 Task: Discover Chrome Pinned Tabs.
Action: Mouse moved to (177, 42)
Screenshot: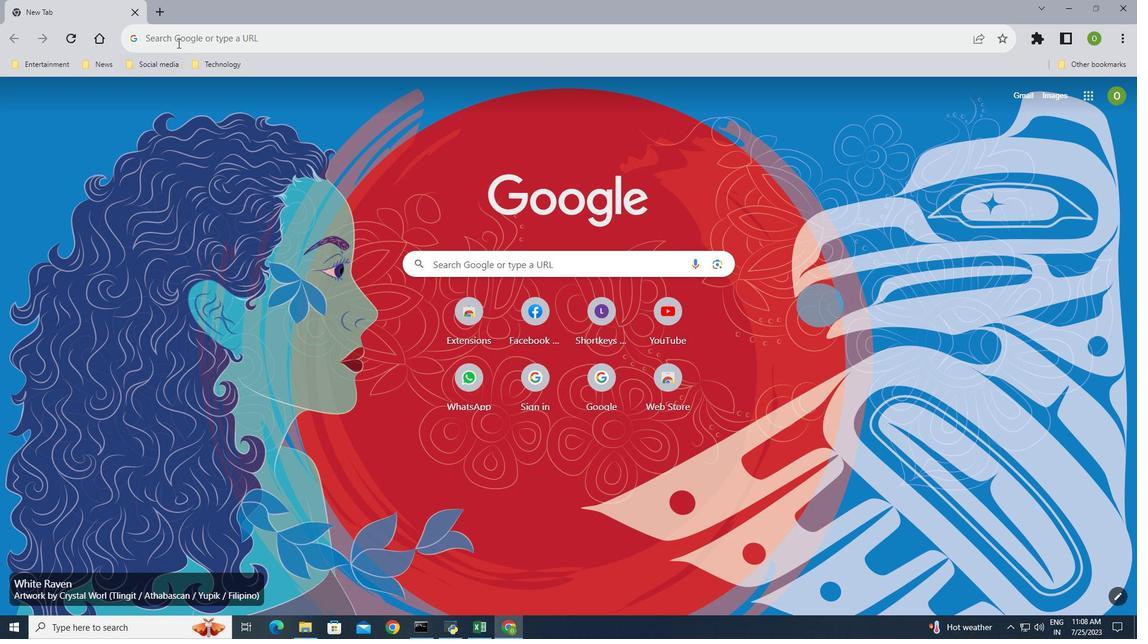 
Action: Mouse pressed left at (177, 42)
Screenshot: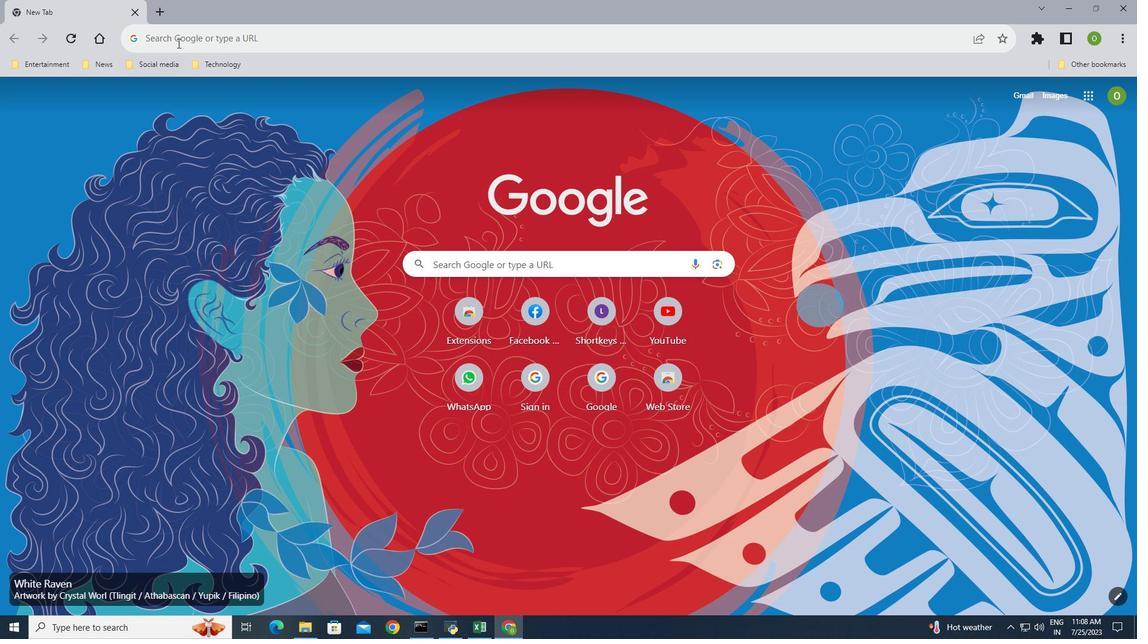 
Action: Key pressed weekipi<Key.down><Key.down><Key.down><Key.enter>
Screenshot: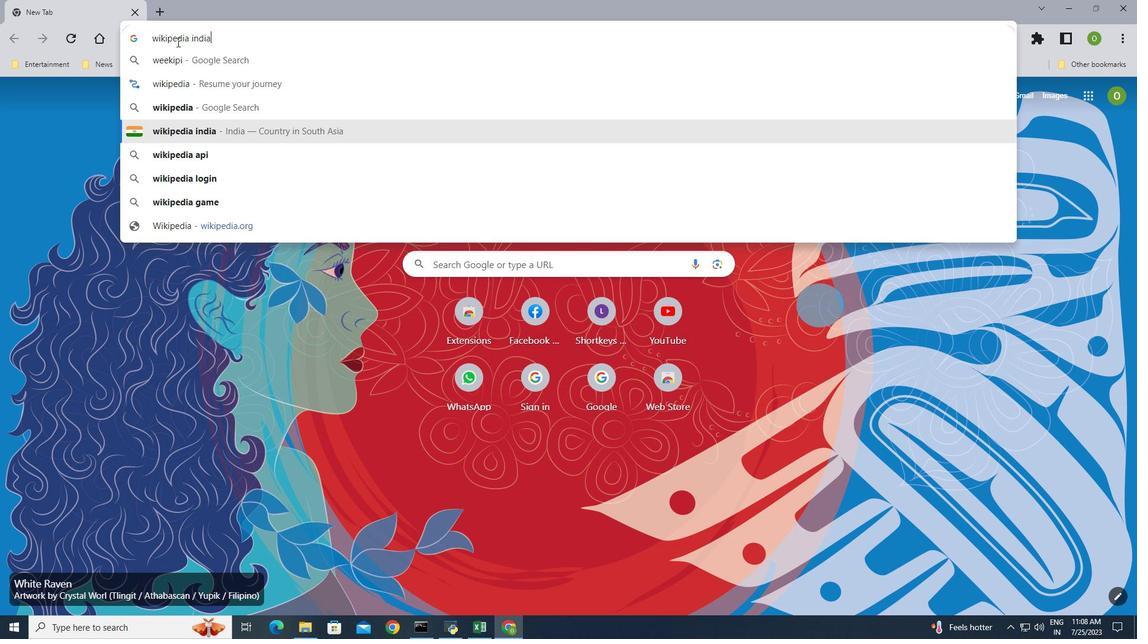 
Action: Mouse moved to (143, 225)
Screenshot: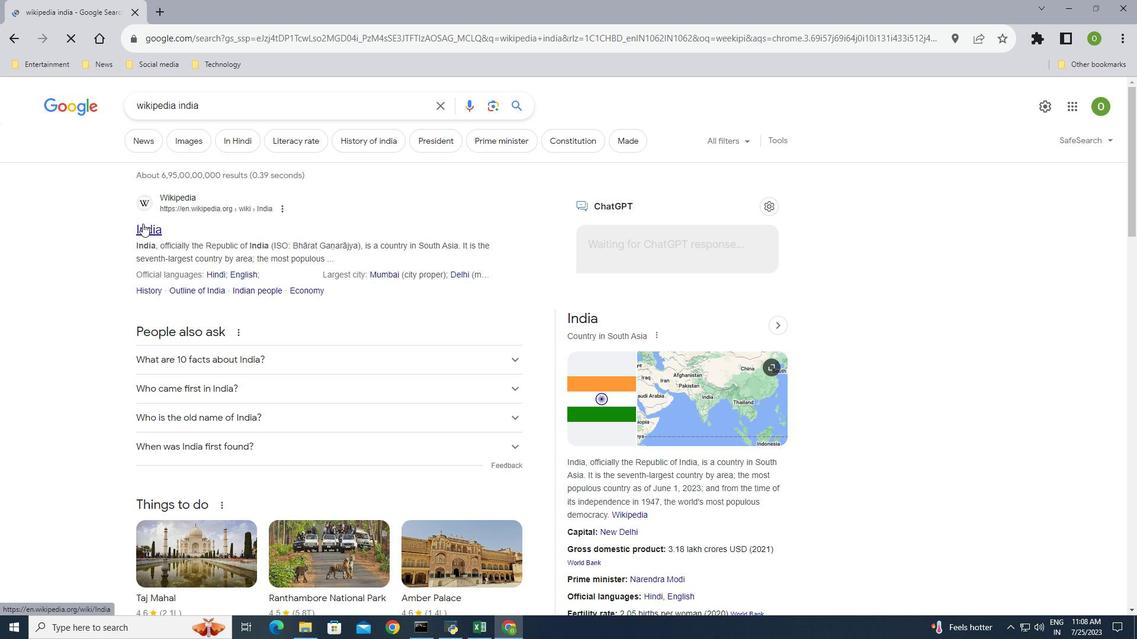 
Action: Mouse pressed left at (143, 225)
Screenshot: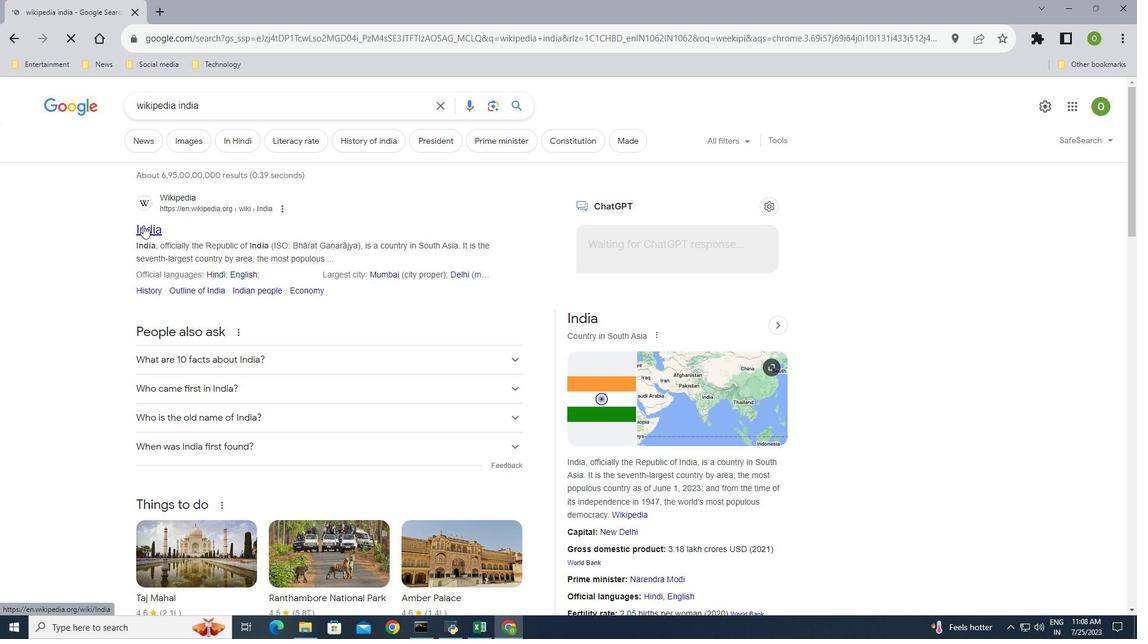 
Action: Mouse moved to (94, 5)
Screenshot: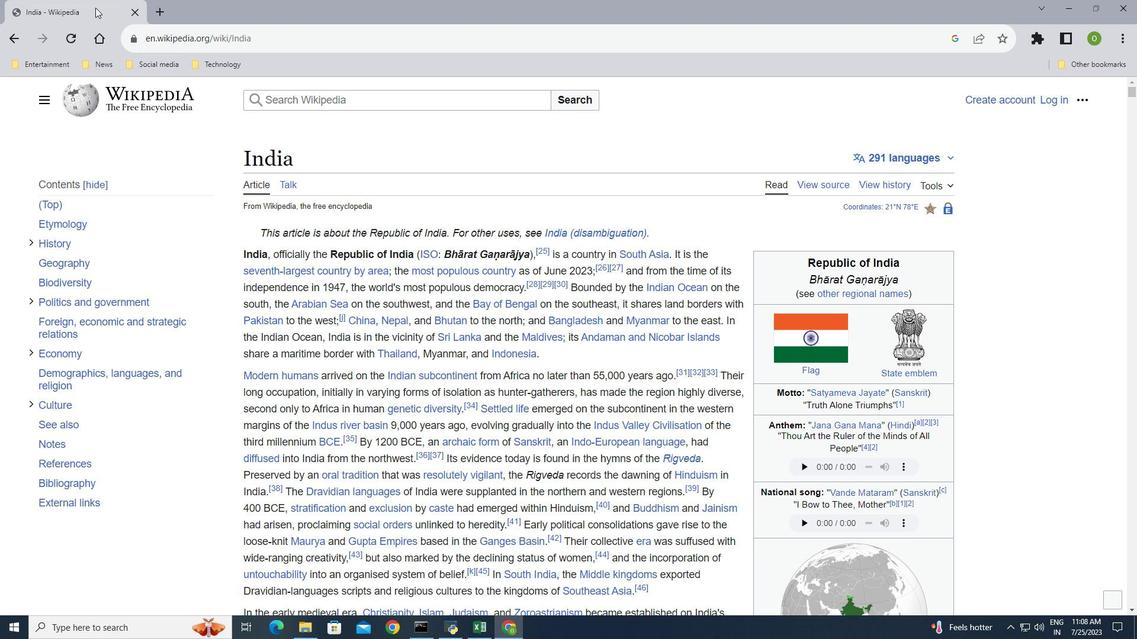 
Action: Mouse pressed right at (94, 5)
Screenshot: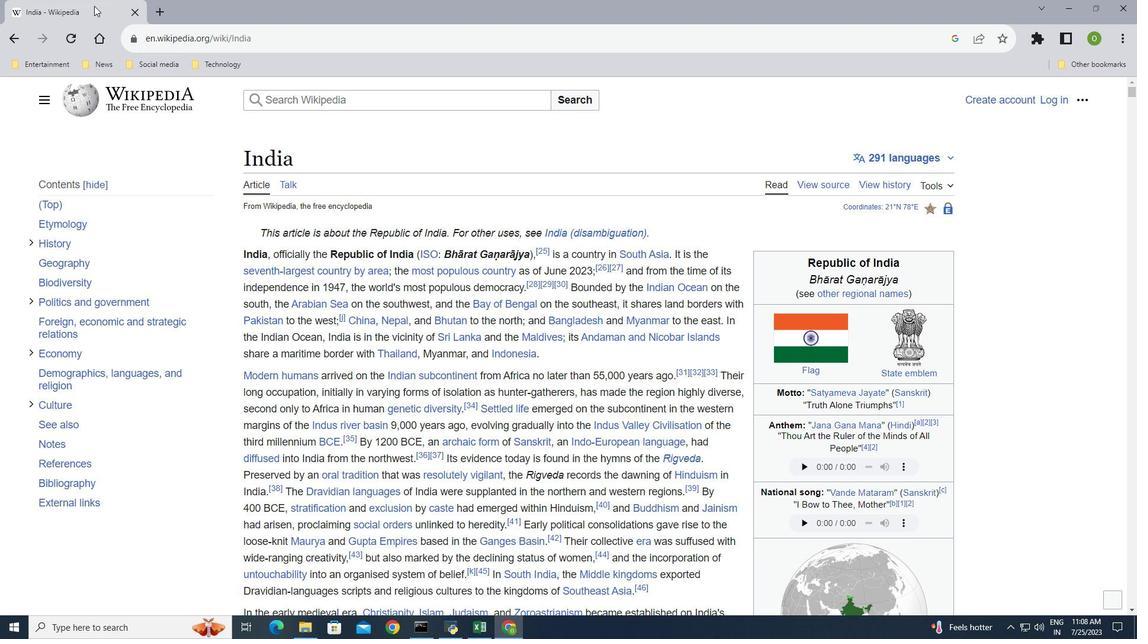 
Action: Mouse moved to (125, 111)
Screenshot: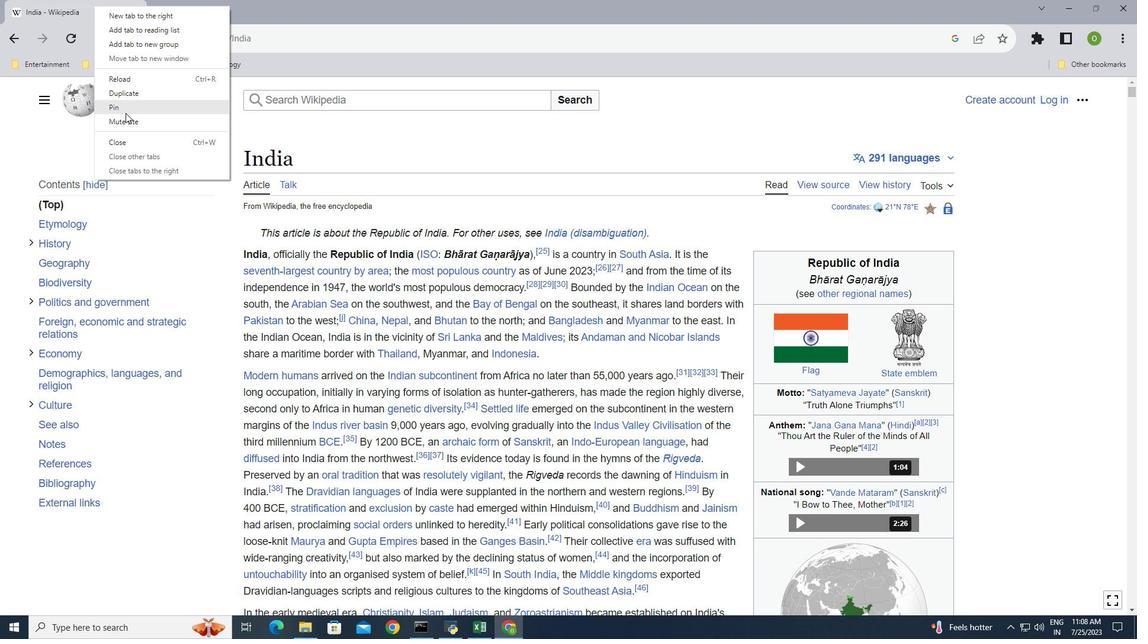 
Action: Mouse pressed left at (125, 111)
Screenshot: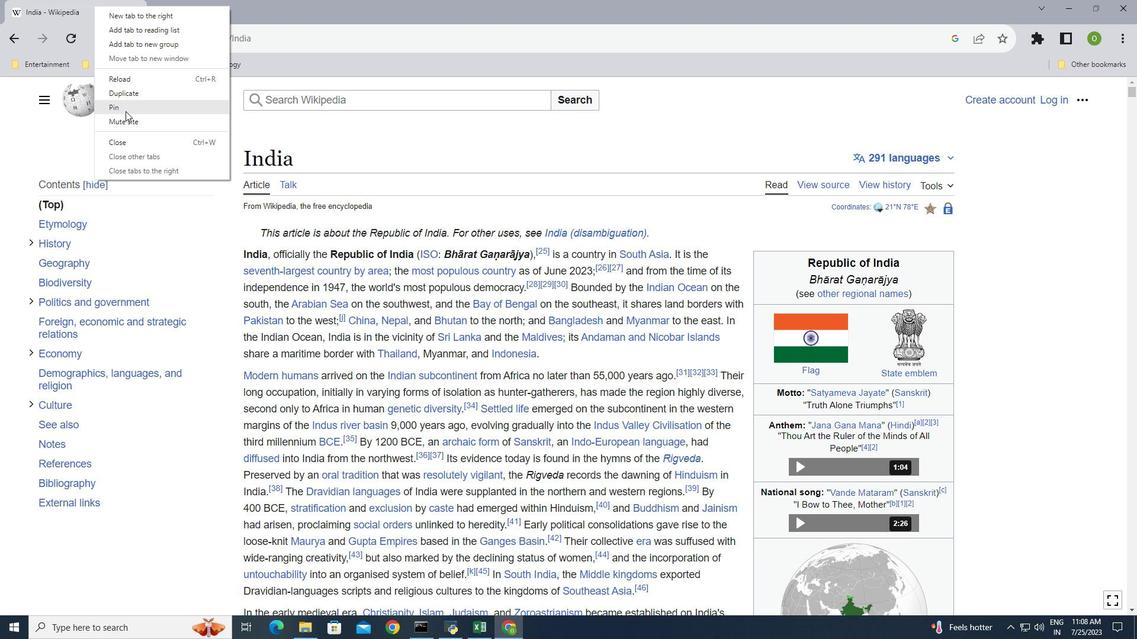 
Action: Mouse moved to (43, 10)
Screenshot: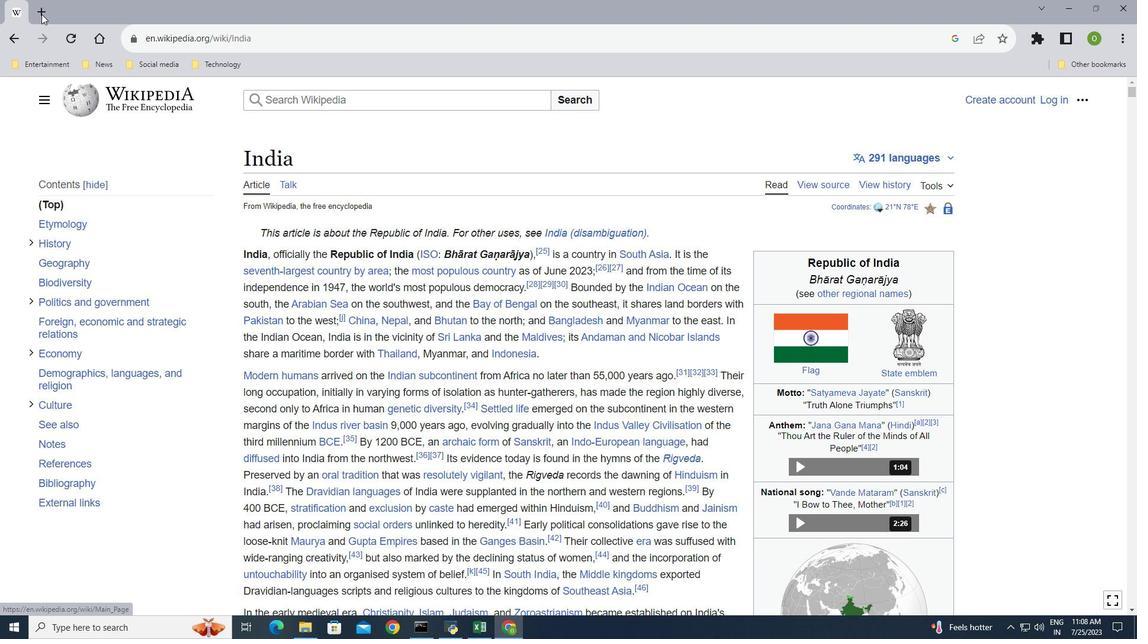 
Action: Mouse pressed left at (43, 10)
Screenshot: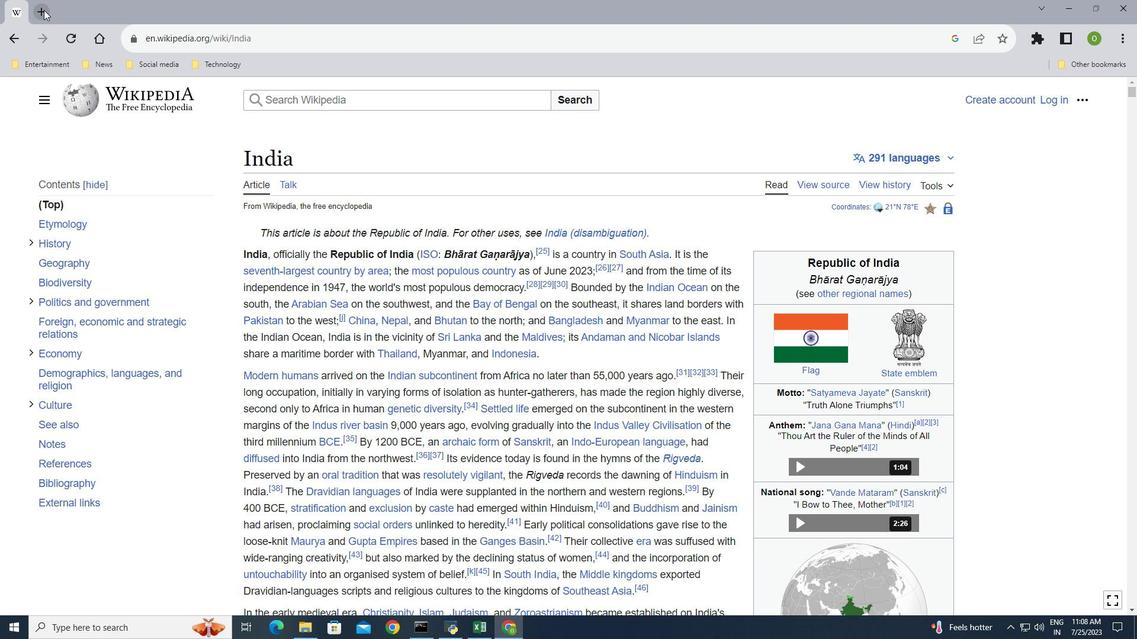 
Action: Mouse moved to (160, 30)
Screenshot: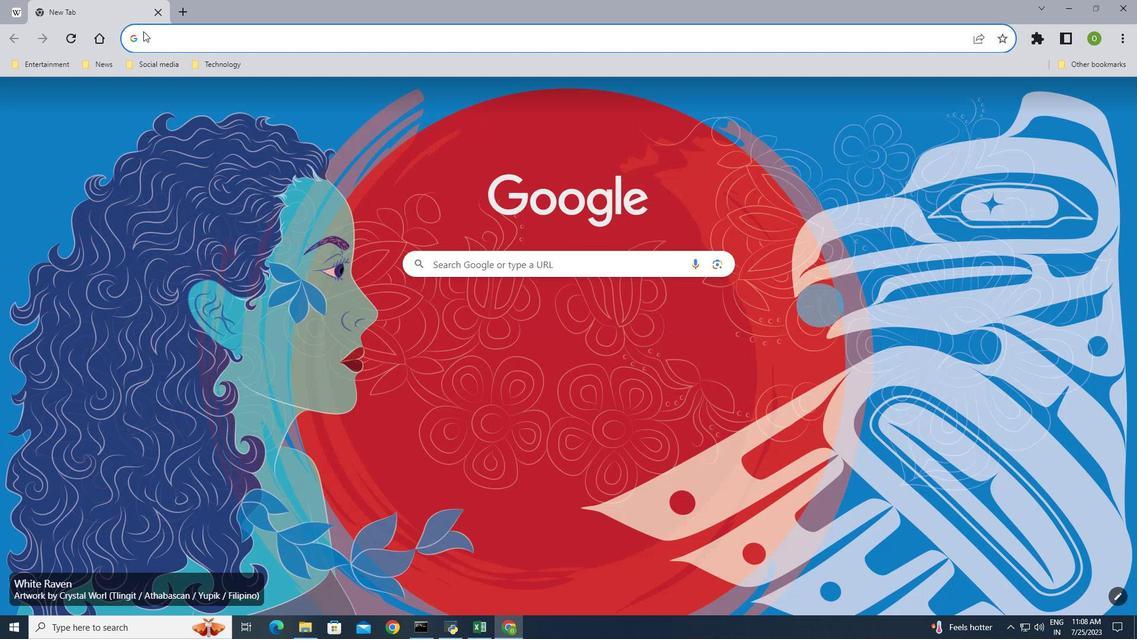 
Action: Key pressed w<Key.backspace><Key.backspace><Key.backspace>whatapp<Key.down><Key.down><Key.down><Key.down><Key.down><Key.down><Key.enter>
Screenshot: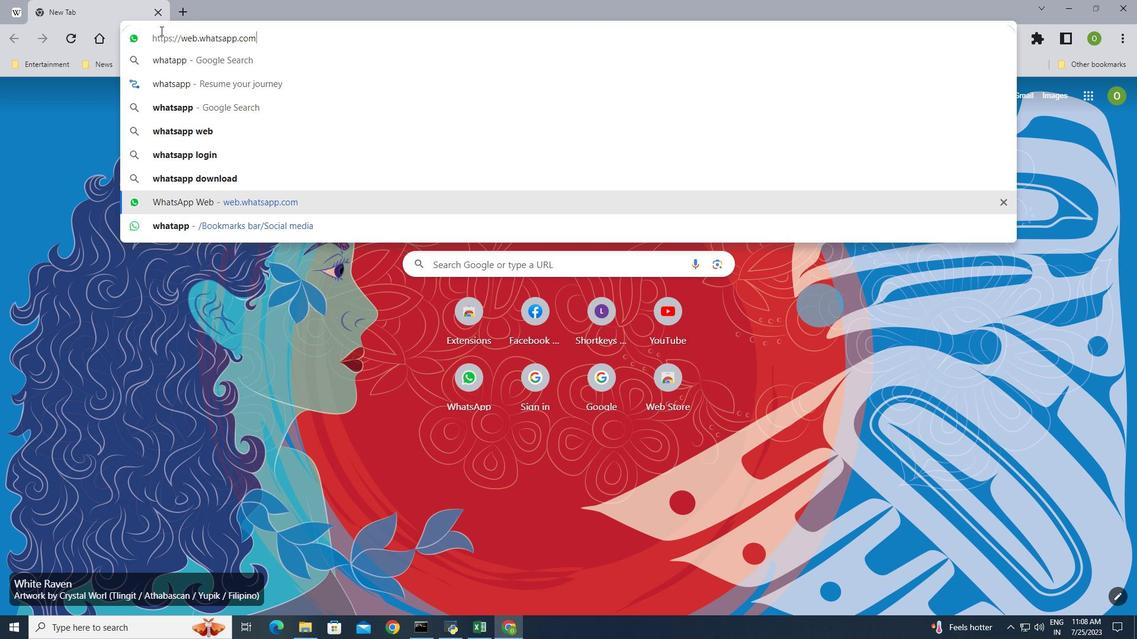 
Action: Mouse moved to (94, 7)
Screenshot: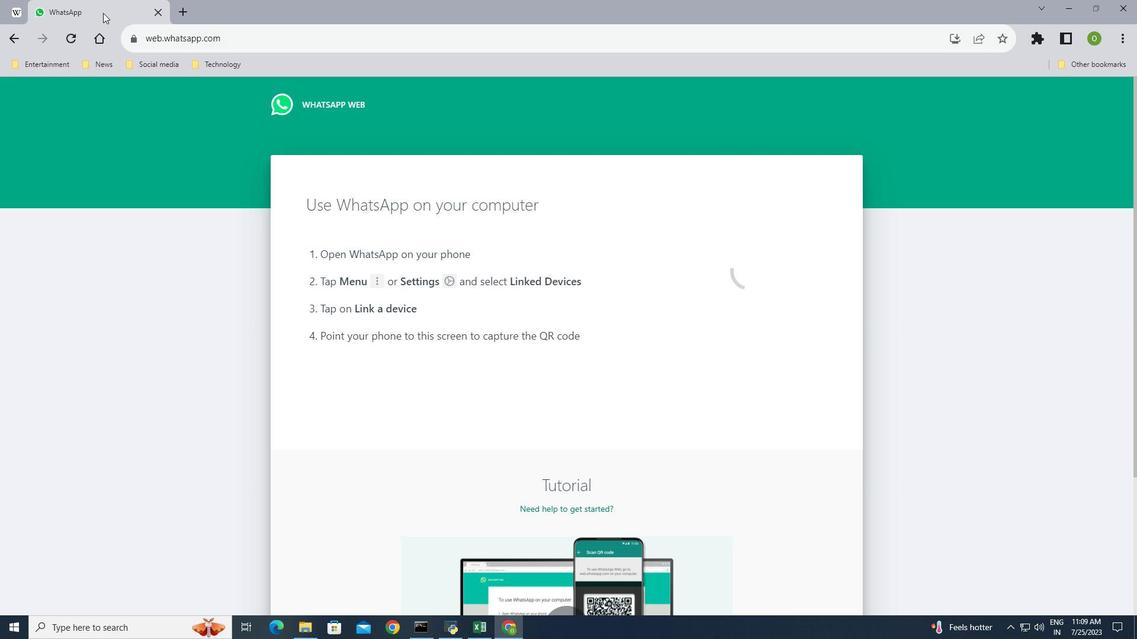 
Action: Mouse pressed right at (94, 7)
Screenshot: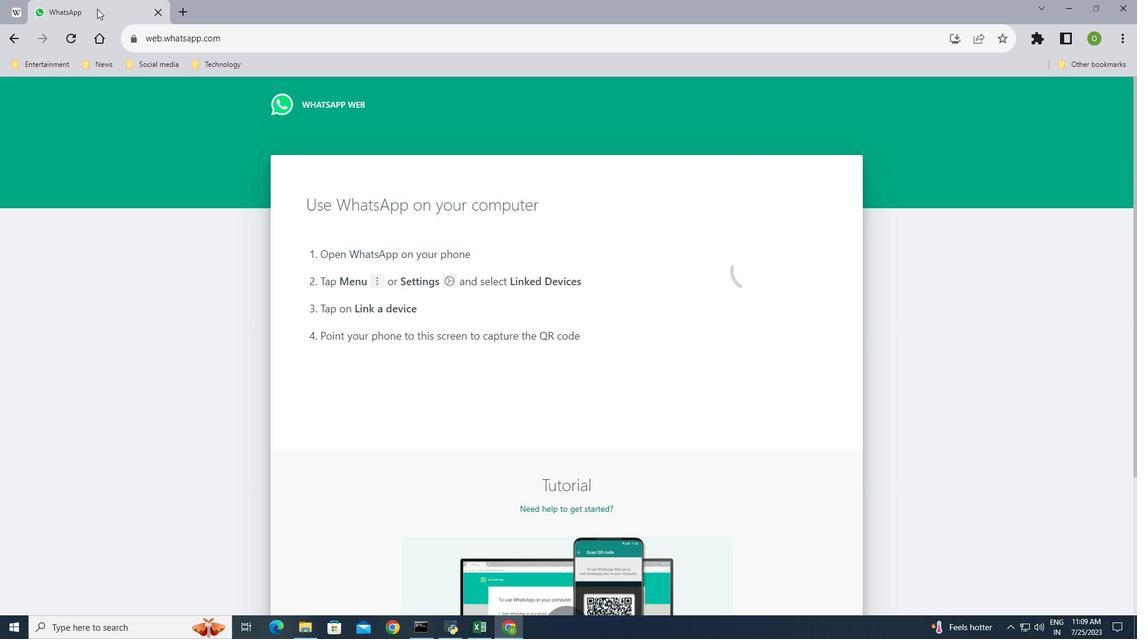 
Action: Mouse moved to (137, 112)
Screenshot: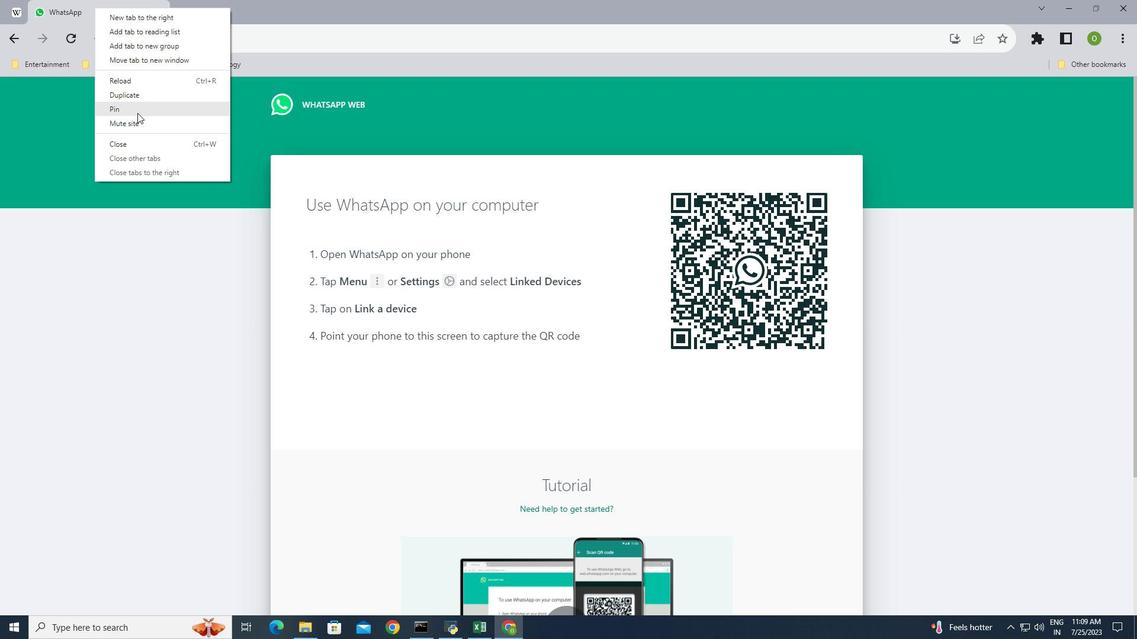 
Action: Mouse pressed left at (137, 112)
Screenshot: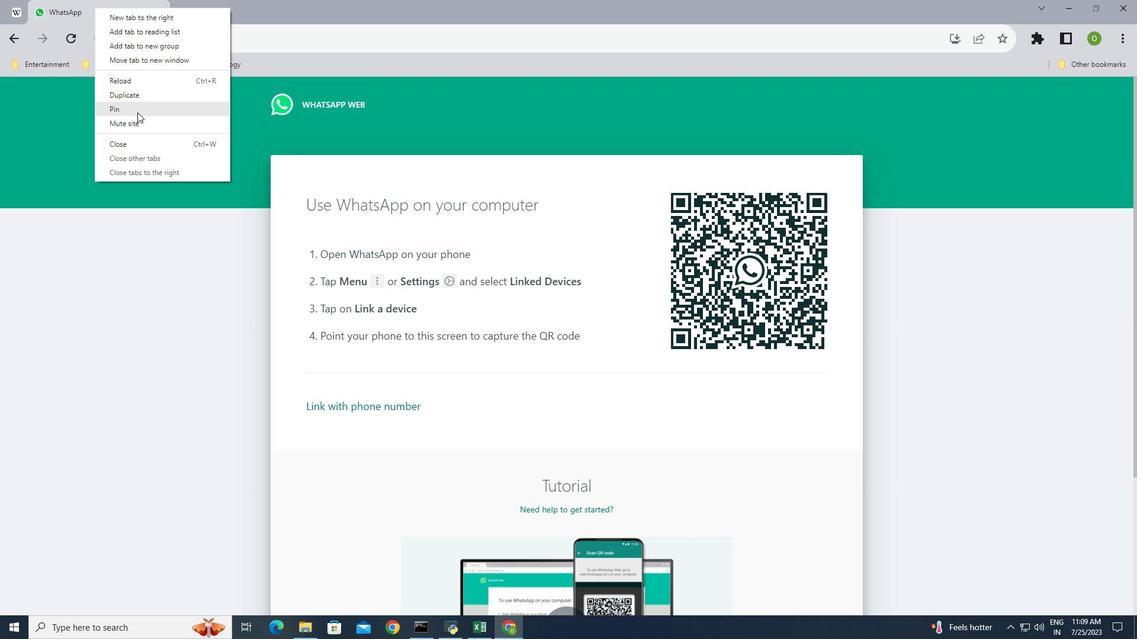 
Action: Mouse moved to (72, 11)
Screenshot: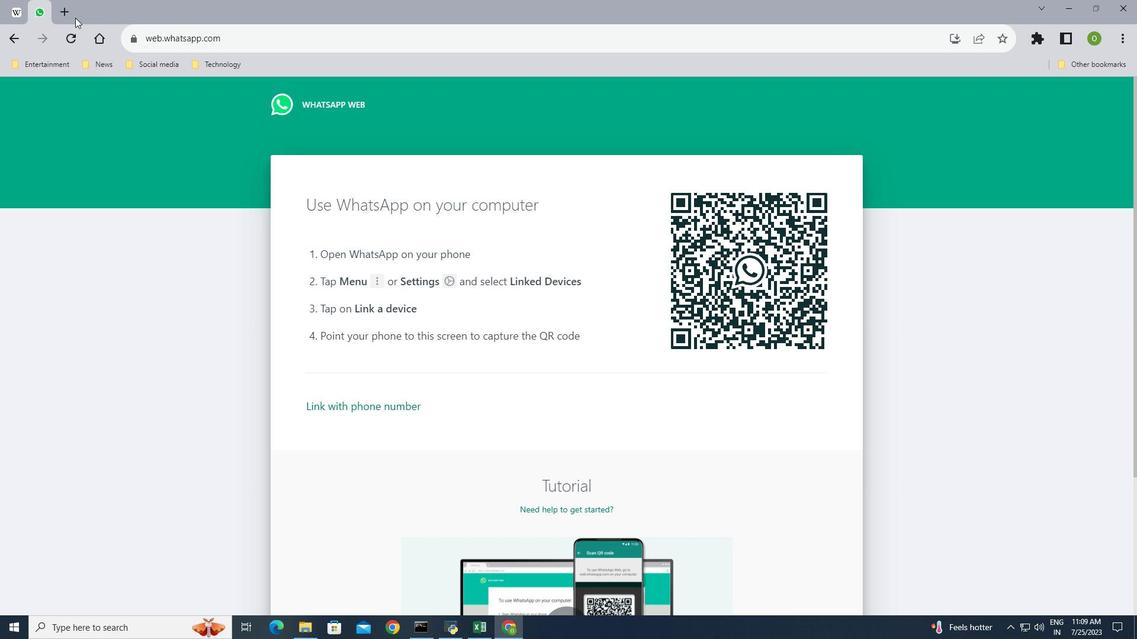
Action: Mouse pressed left at (72, 11)
Screenshot: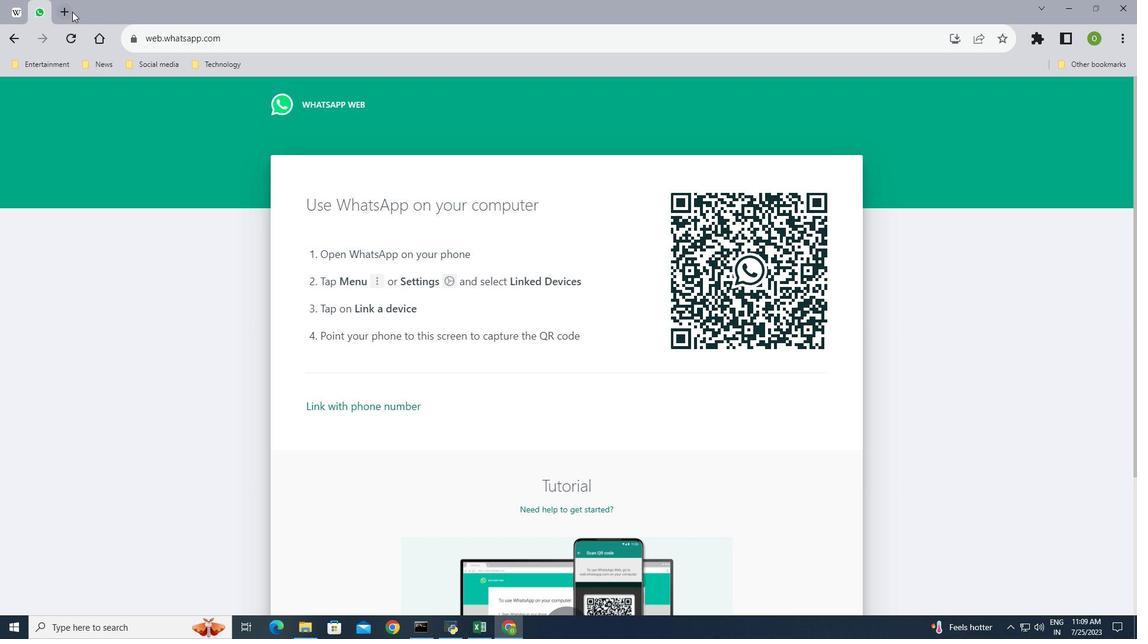 
Action: Mouse moved to (40, 11)
Screenshot: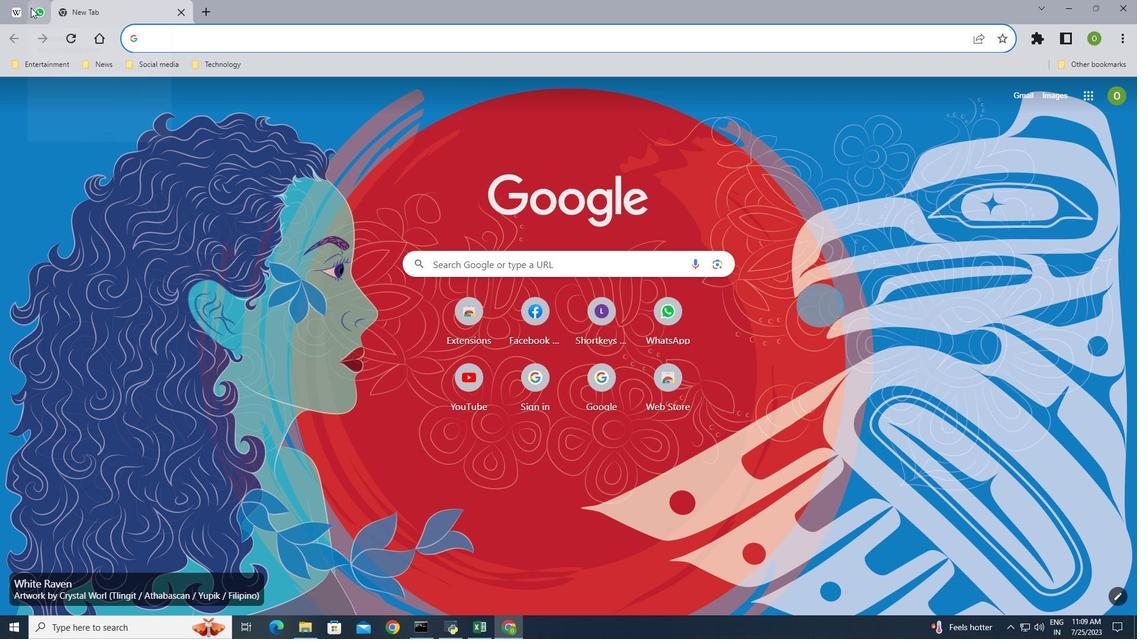 
Action: Mouse pressed left at (40, 11)
Screenshot: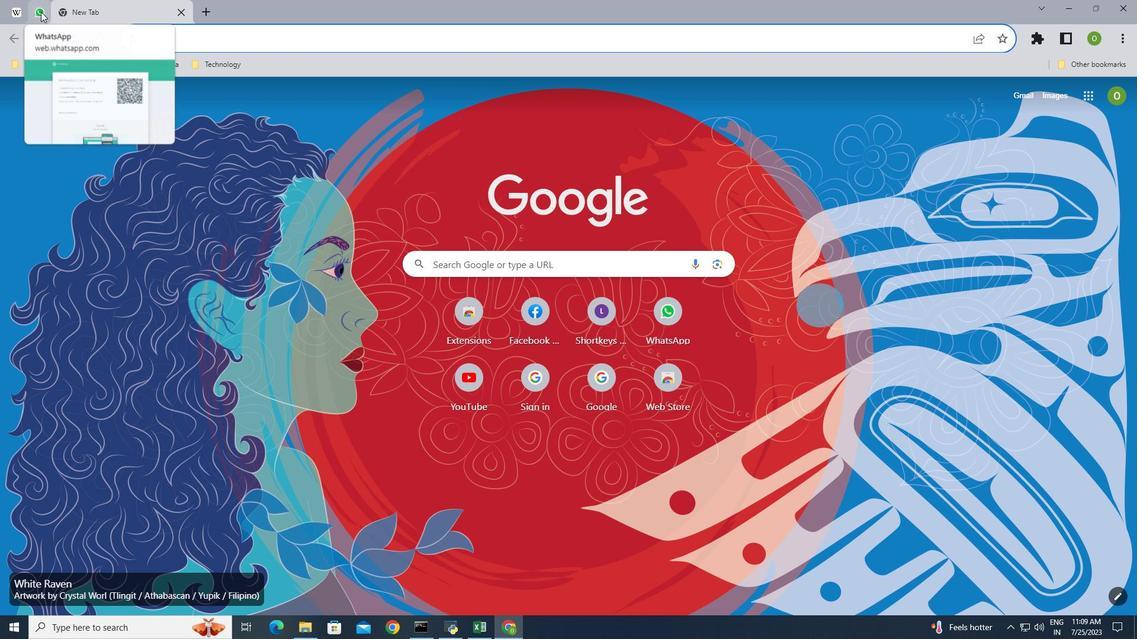
Action: Mouse moved to (5, 7)
Screenshot: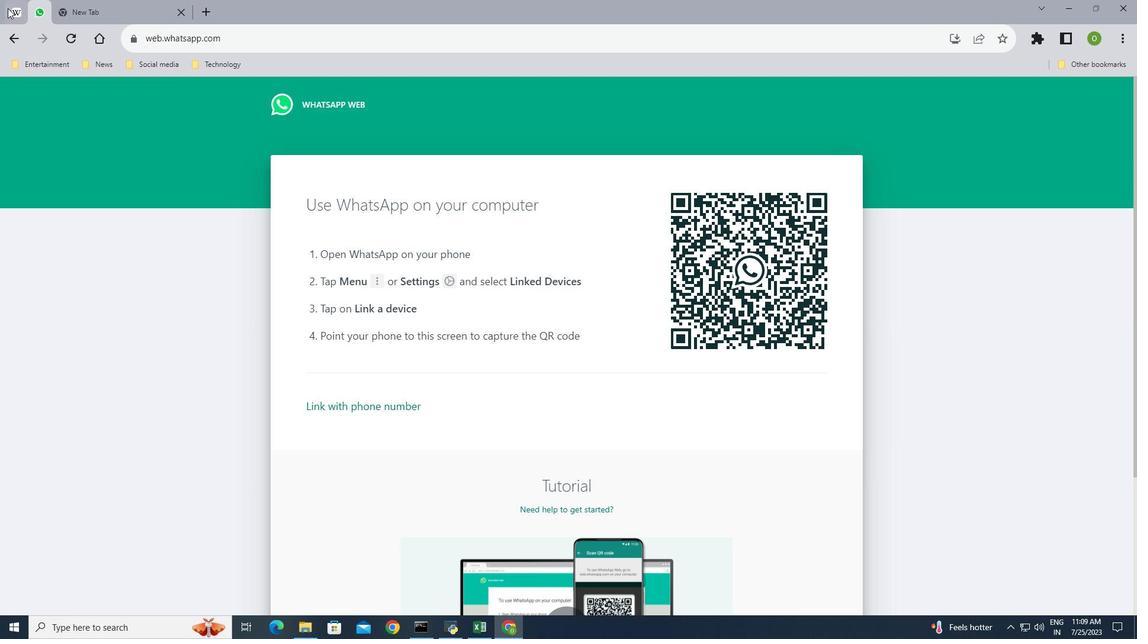 
Action: Mouse pressed left at (5, 7)
Screenshot: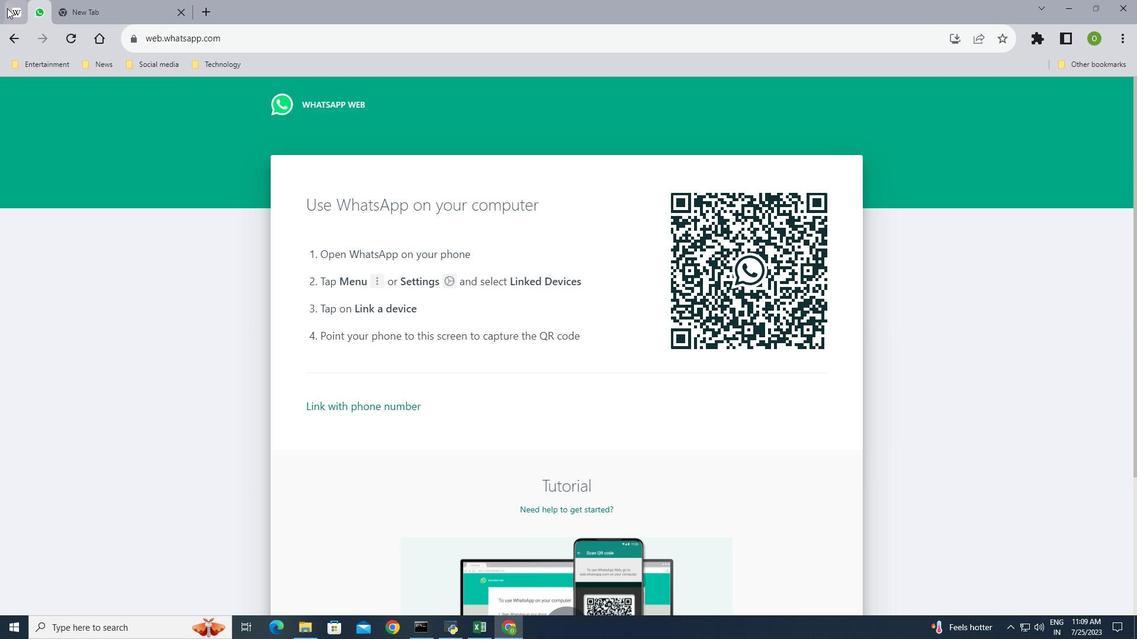 
Action: Mouse moved to (79, 4)
Screenshot: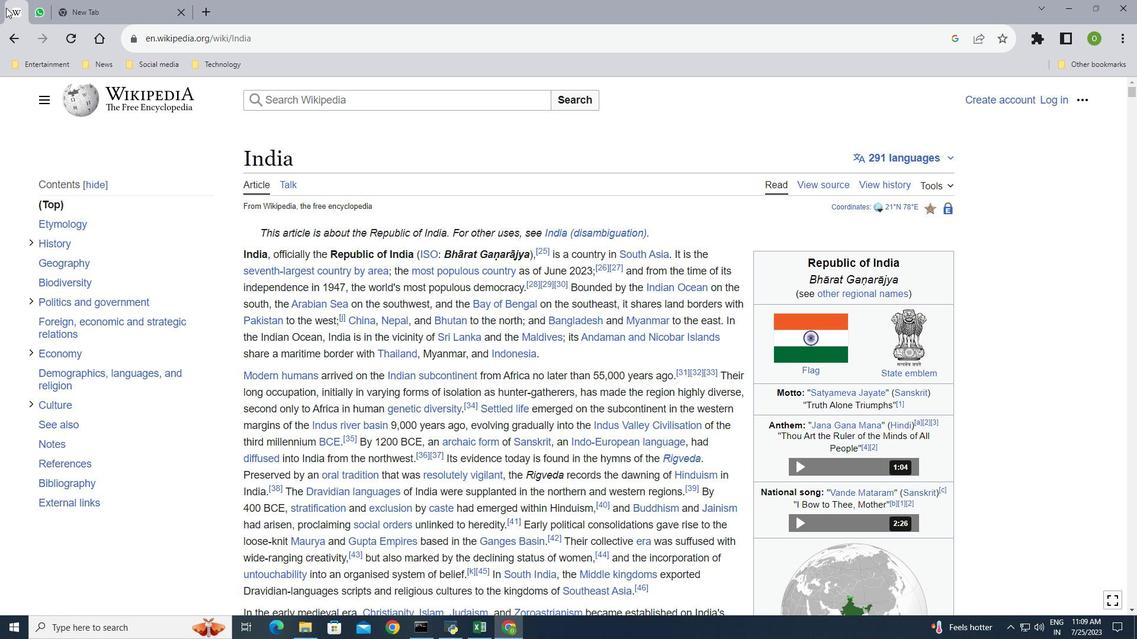 
Action: Mouse pressed left at (79, 4)
Screenshot: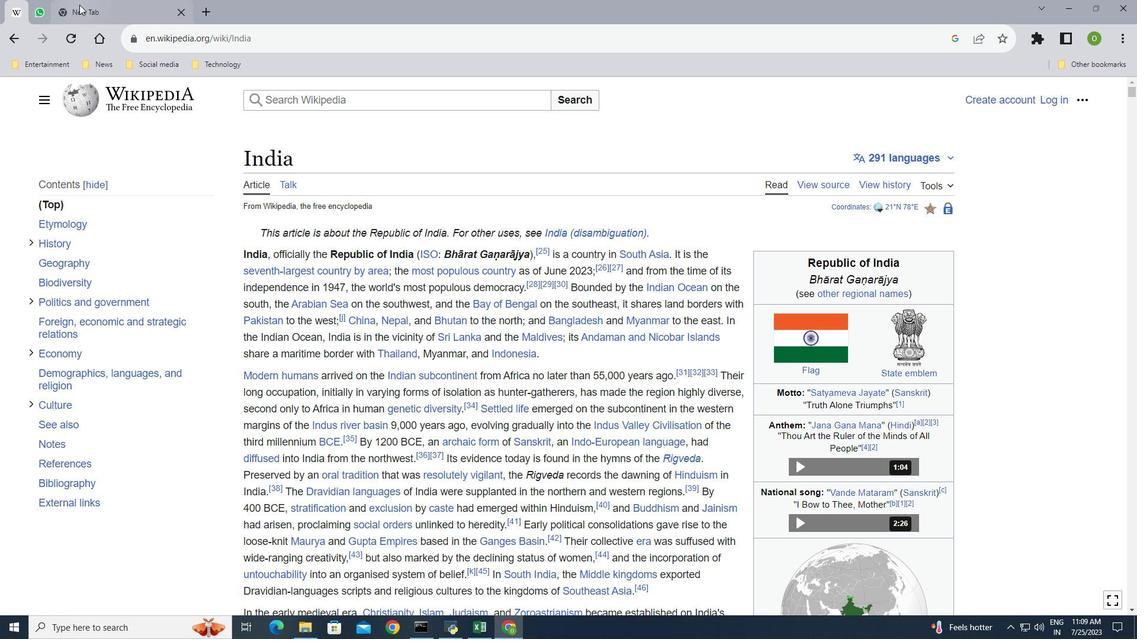
Action: Mouse moved to (198, 33)
Screenshot: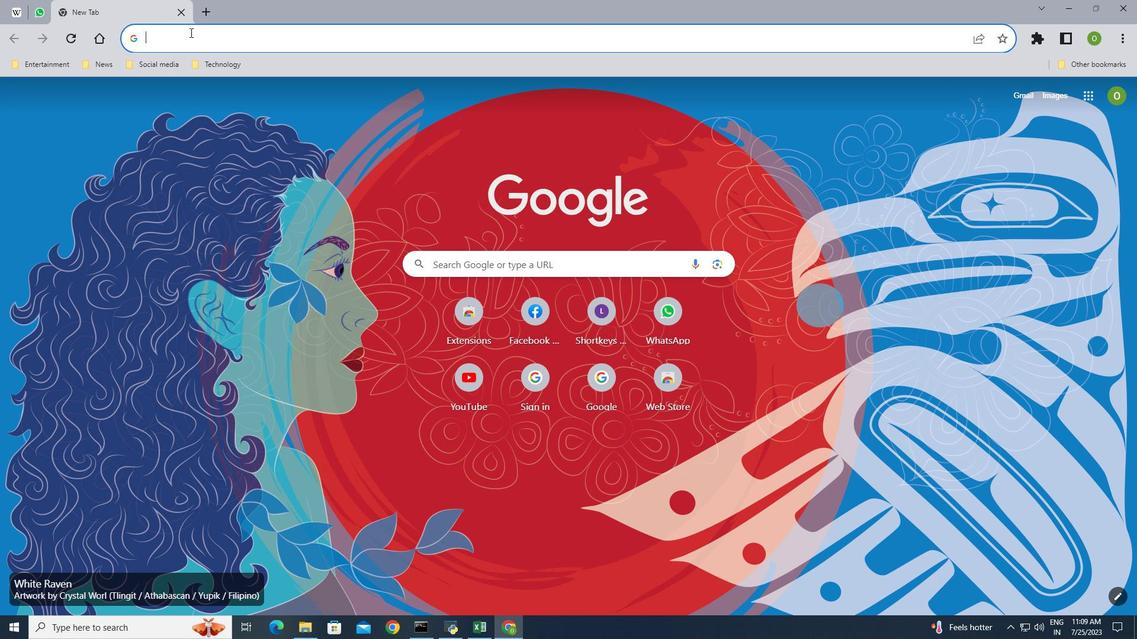 
Action: Mouse pressed left at (198, 33)
Screenshot: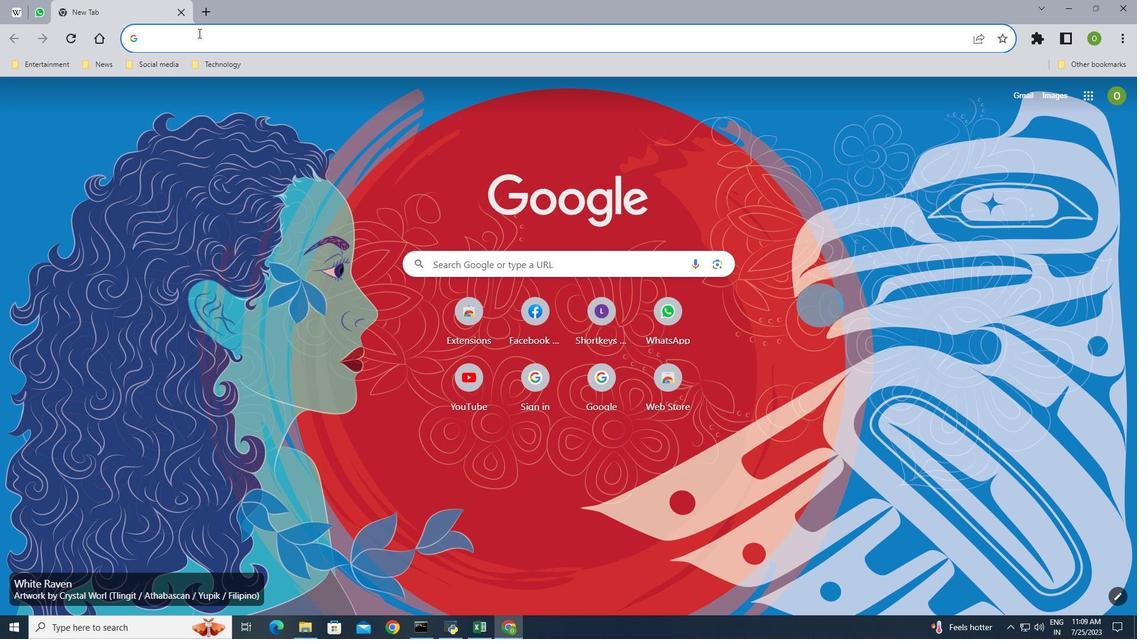 
Action: Key pressed f<Key.backspace><Key.backspace>w<Key.backspace>facebook<Key.down><Key.enter>
Screenshot: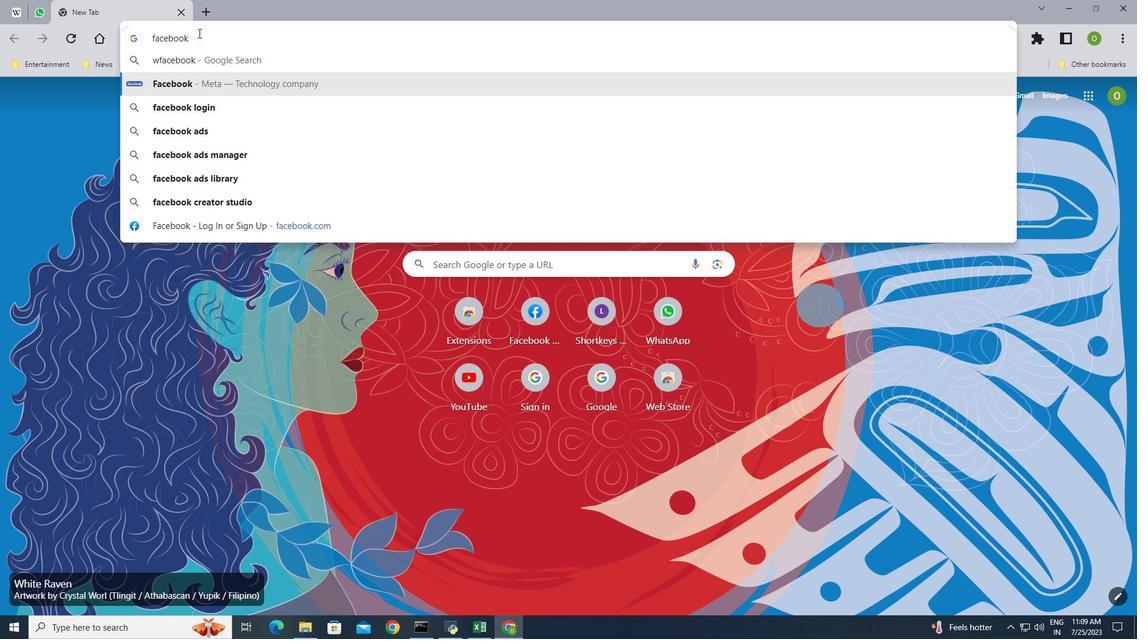 
Action: Mouse moved to (170, 229)
Screenshot: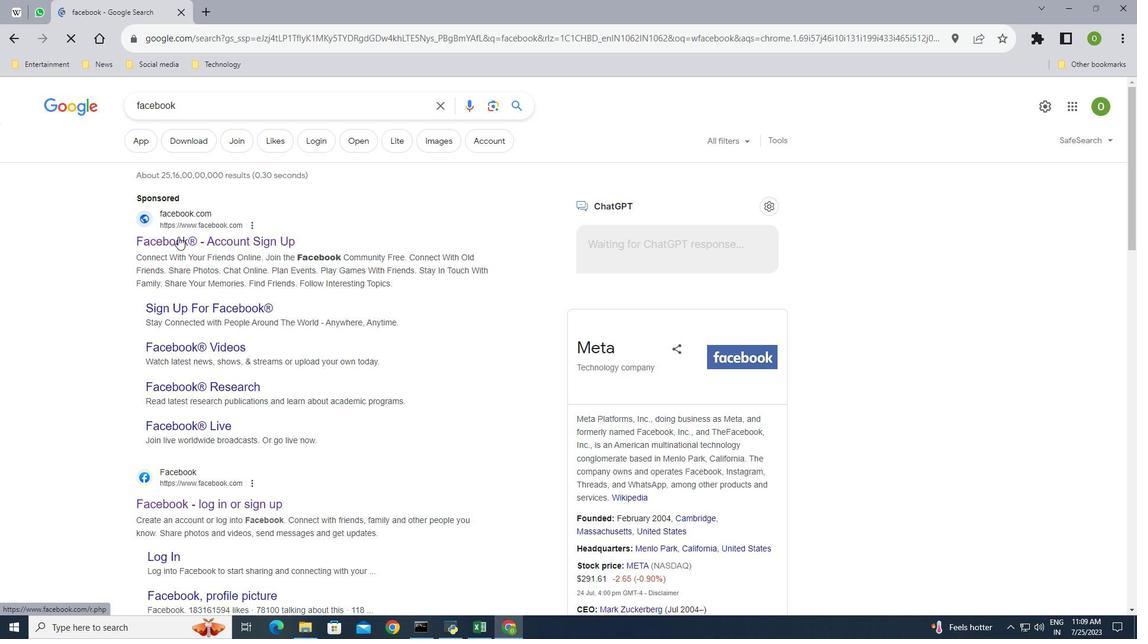 
Action: Mouse pressed left at (170, 229)
Screenshot: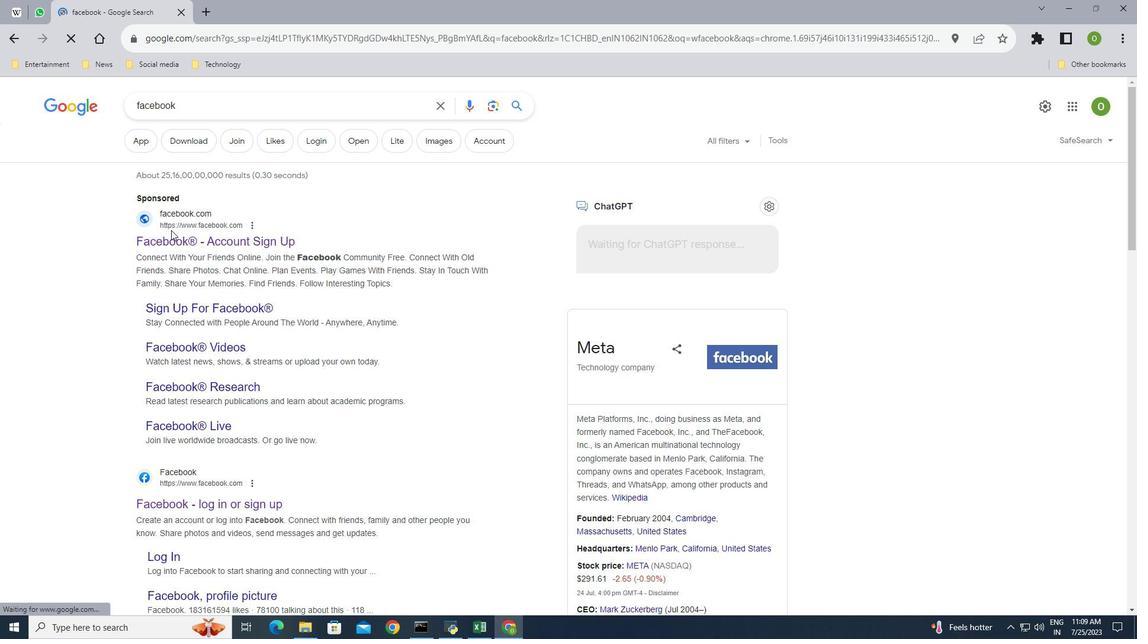 
Action: Mouse moved to (103, 11)
Screenshot: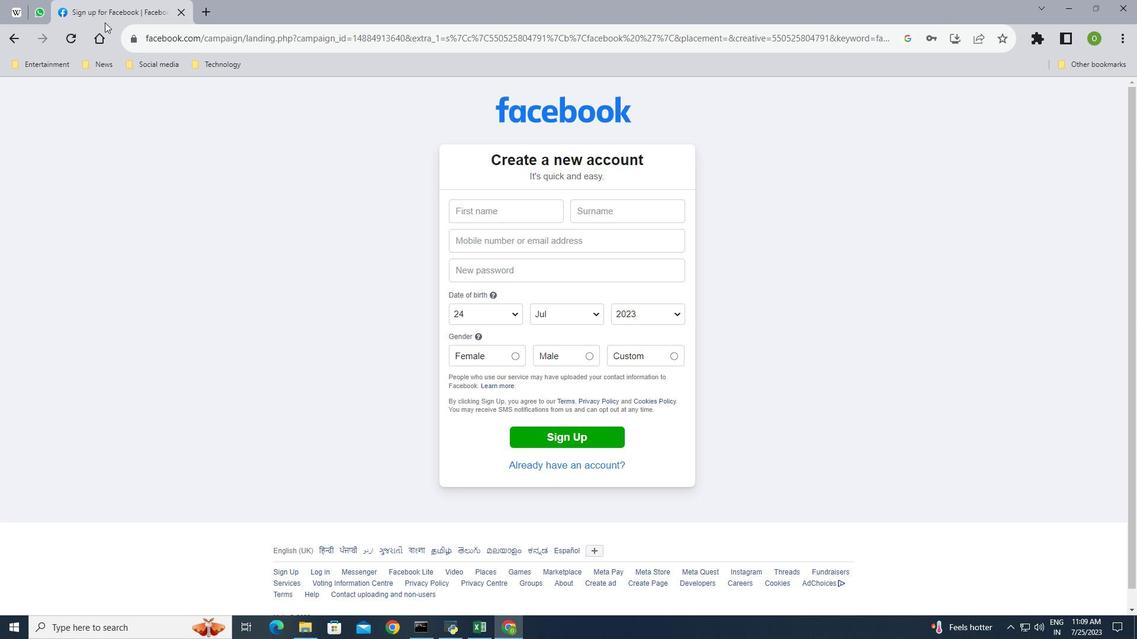 
Action: Mouse pressed right at (103, 11)
Screenshot: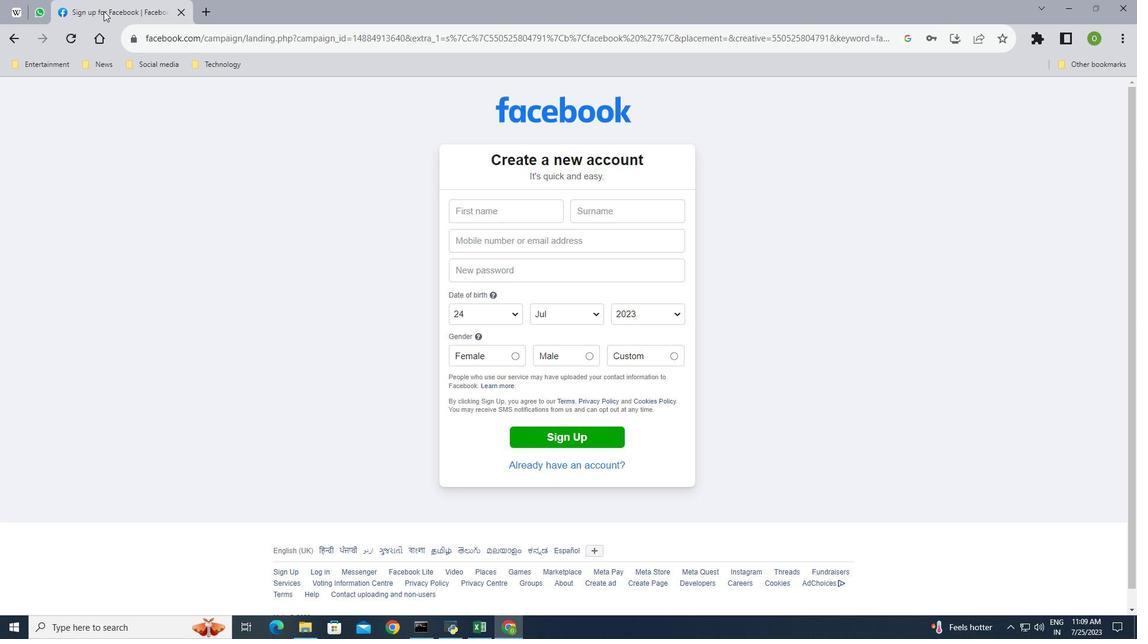 
Action: Mouse moved to (138, 111)
Screenshot: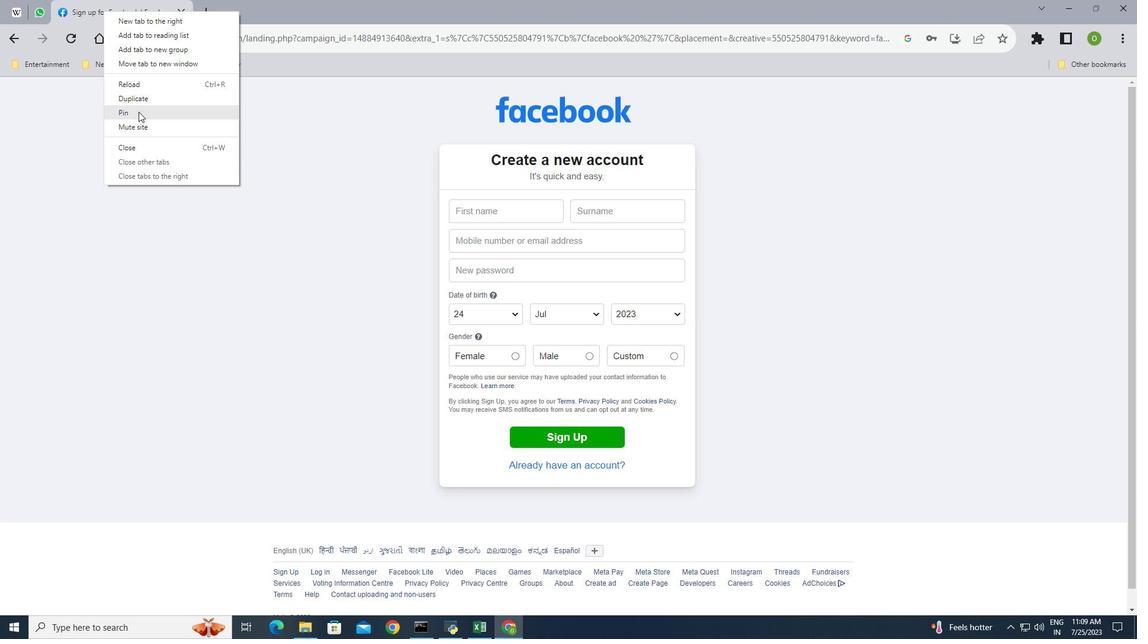 
Action: Mouse pressed left at (138, 111)
Screenshot: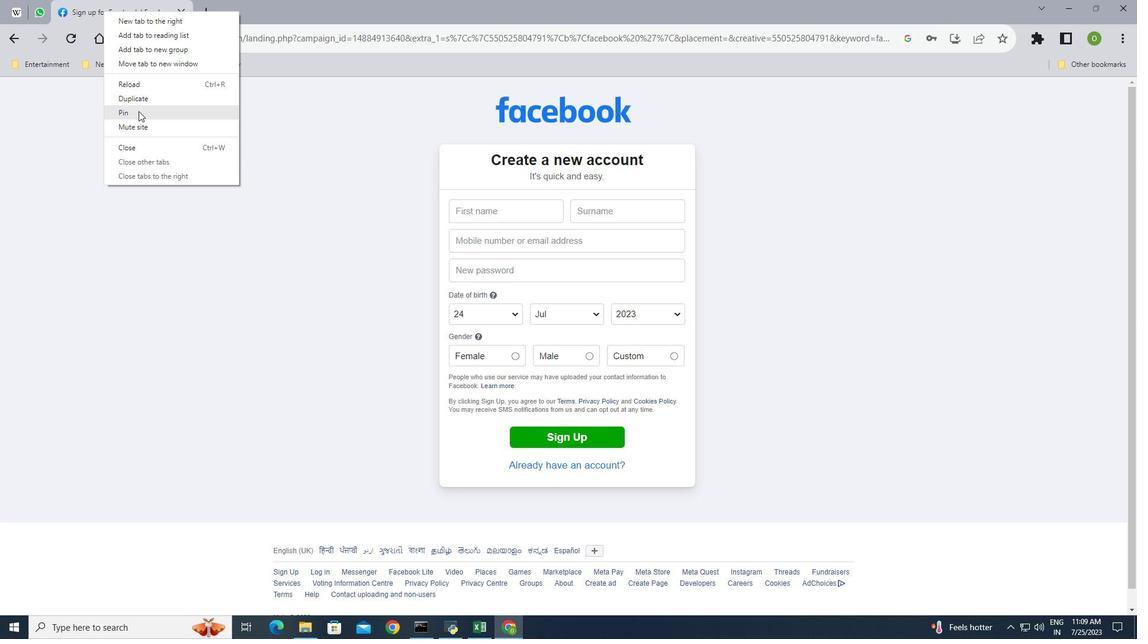 
Action: Mouse moved to (87, 10)
Screenshot: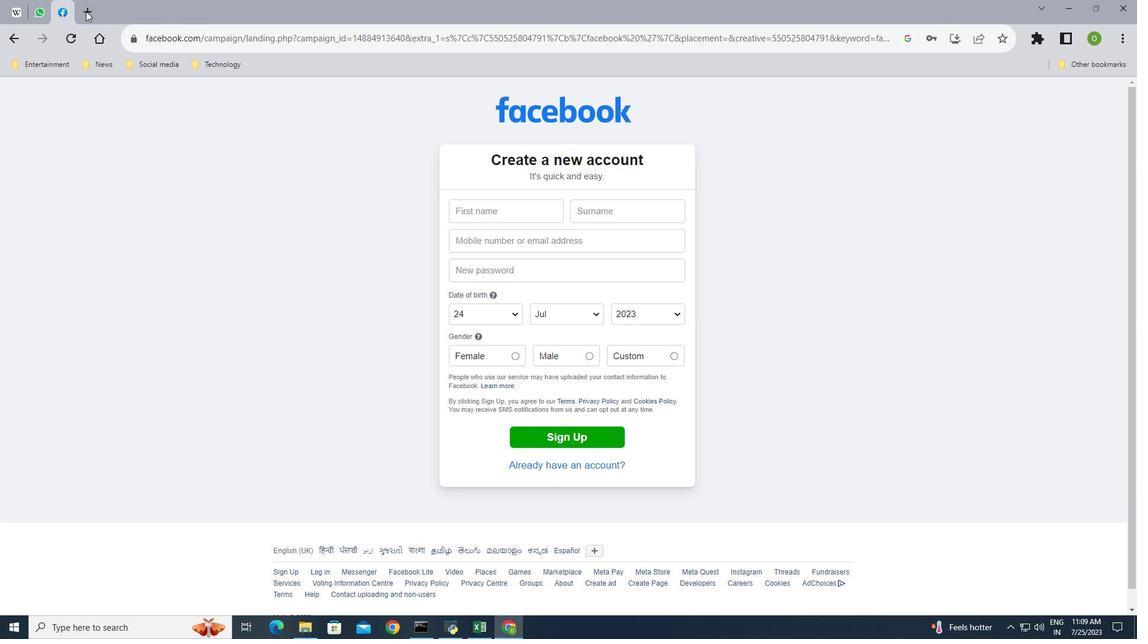 
Action: Mouse pressed left at (87, 10)
Screenshot: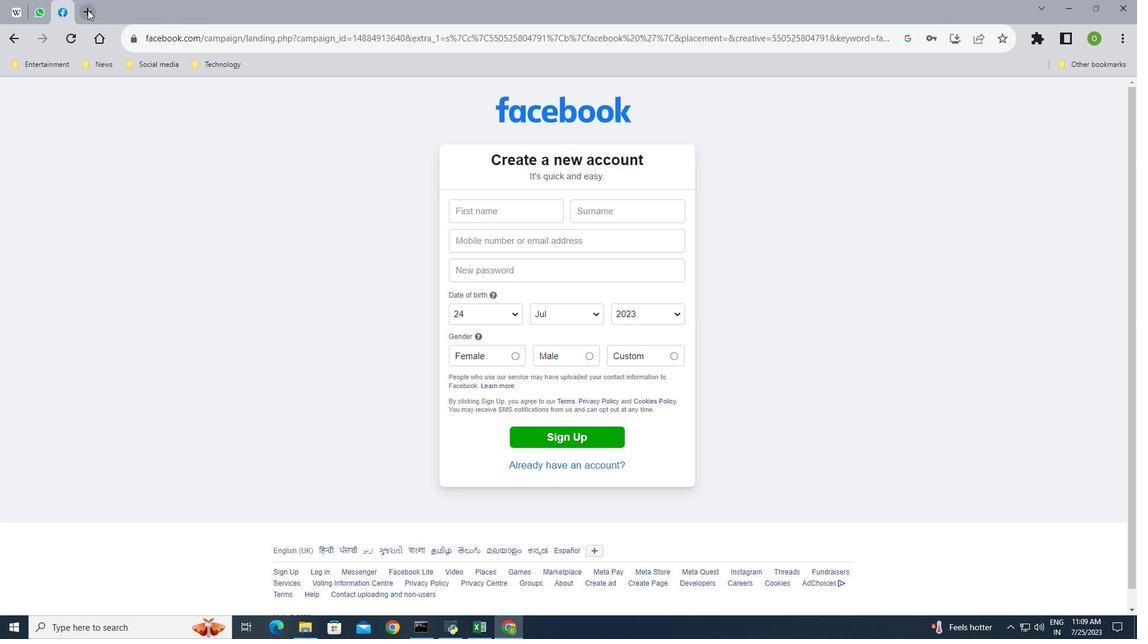 
Action: Mouse moved to (225, 7)
Screenshot: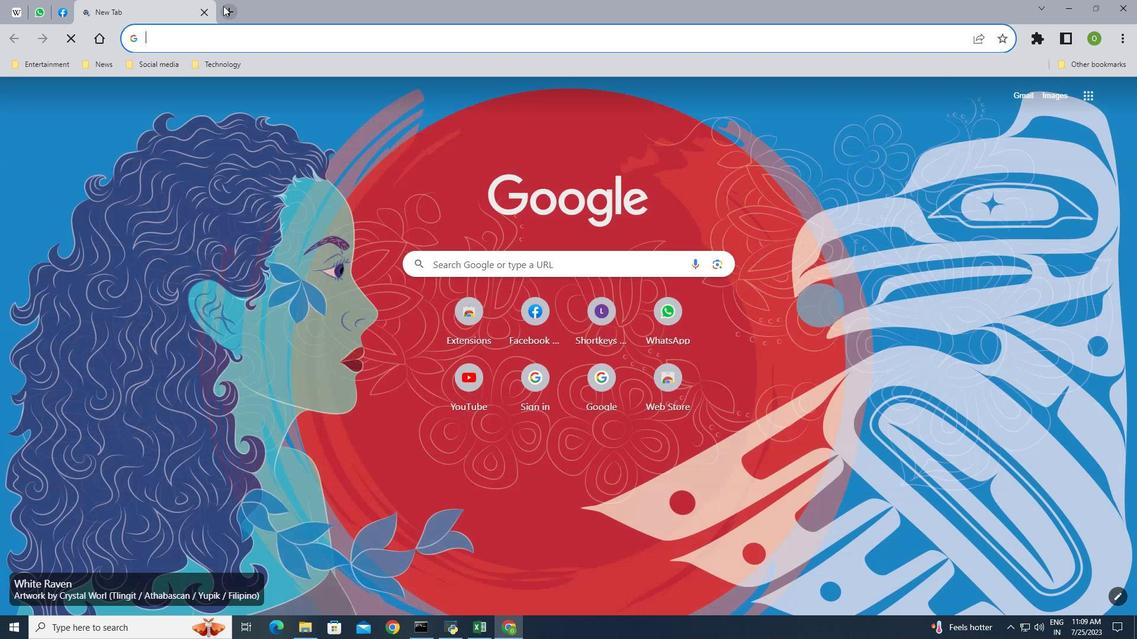 
Action: Mouse pressed left at (225, 7)
Screenshot: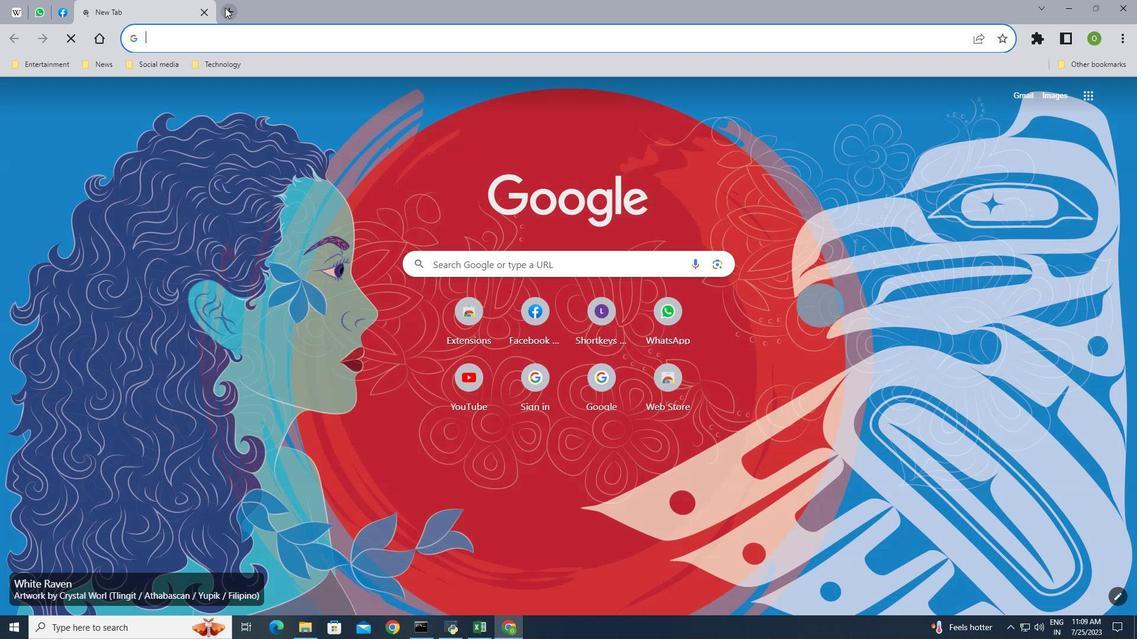 
Action: Mouse moved to (122, 5)
Screenshot: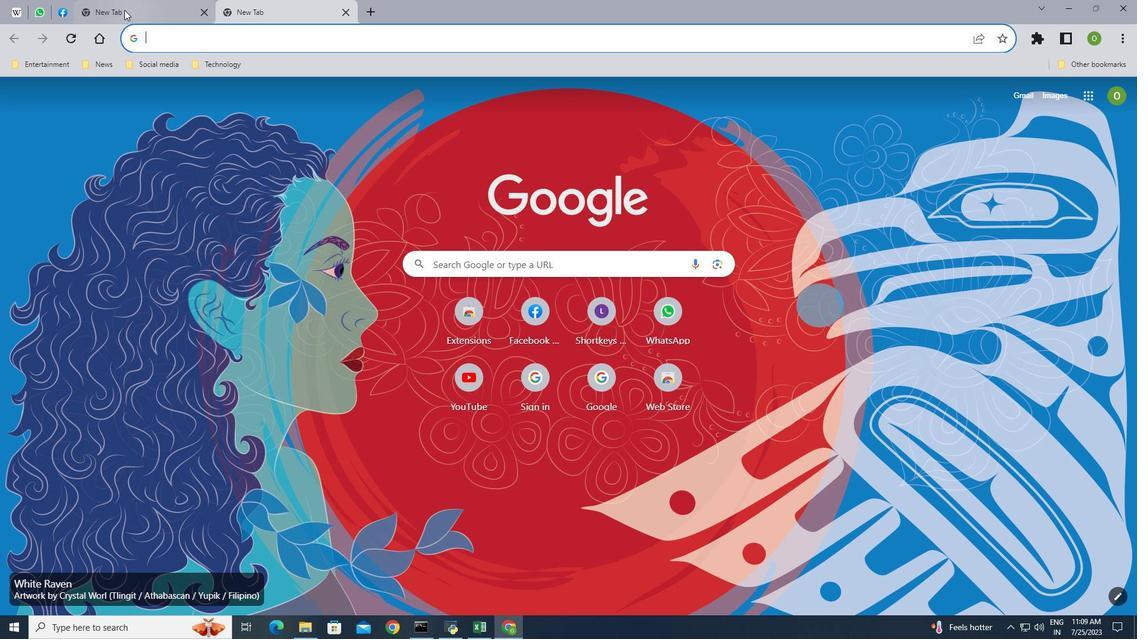 
Action: Mouse pressed left at (122, 5)
Screenshot: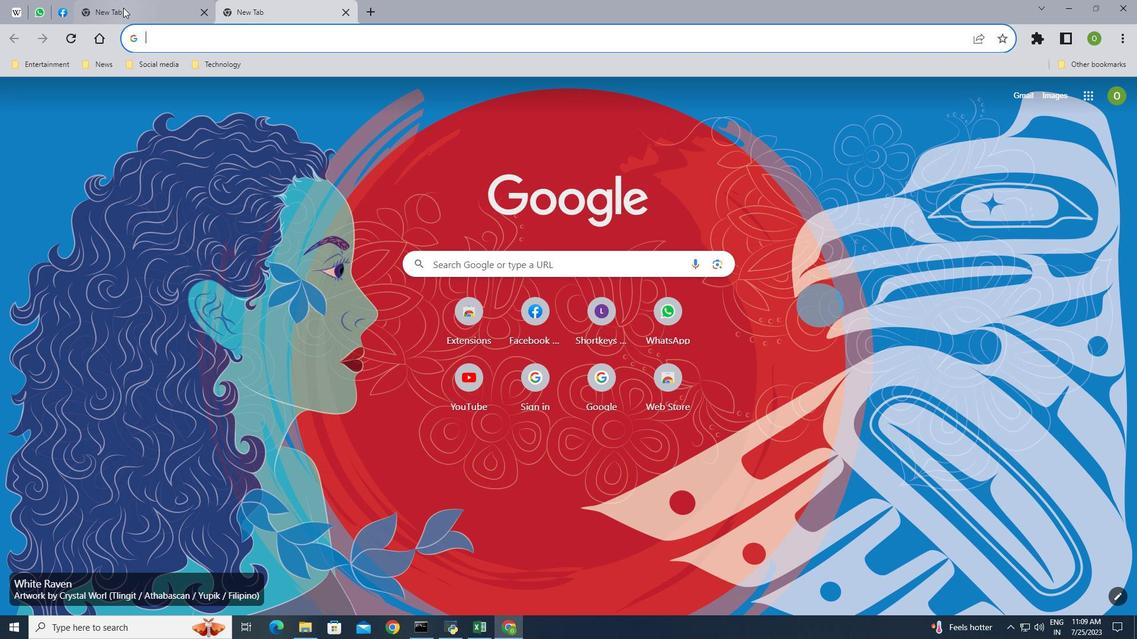 
Action: Mouse moved to (39, 2)
Screenshot: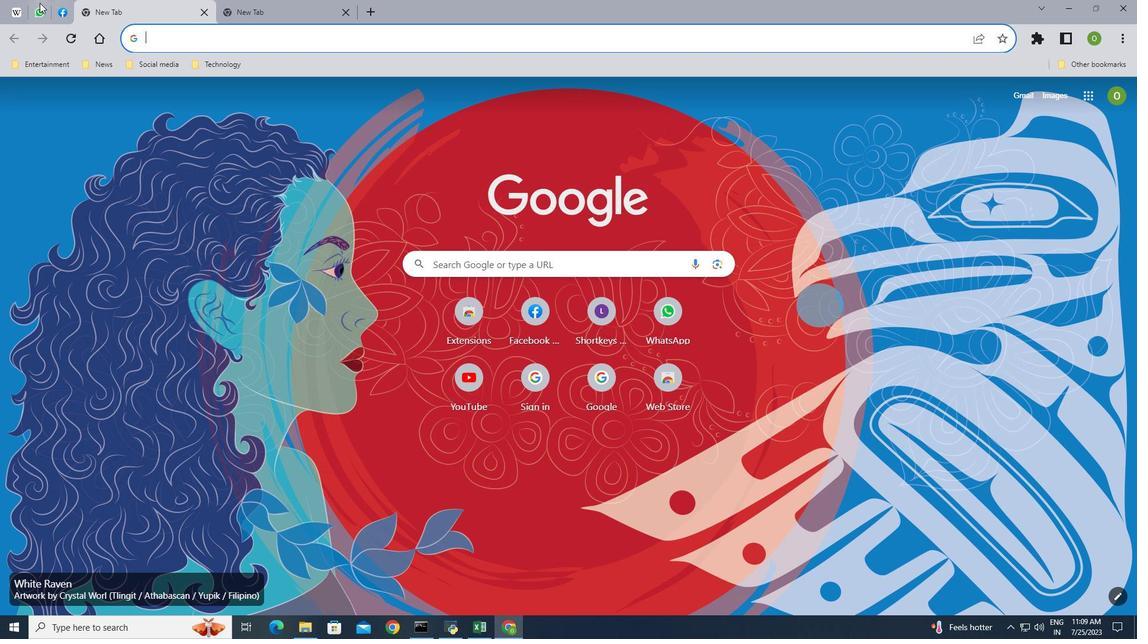 
Action: Mouse pressed left at (39, 2)
Screenshot: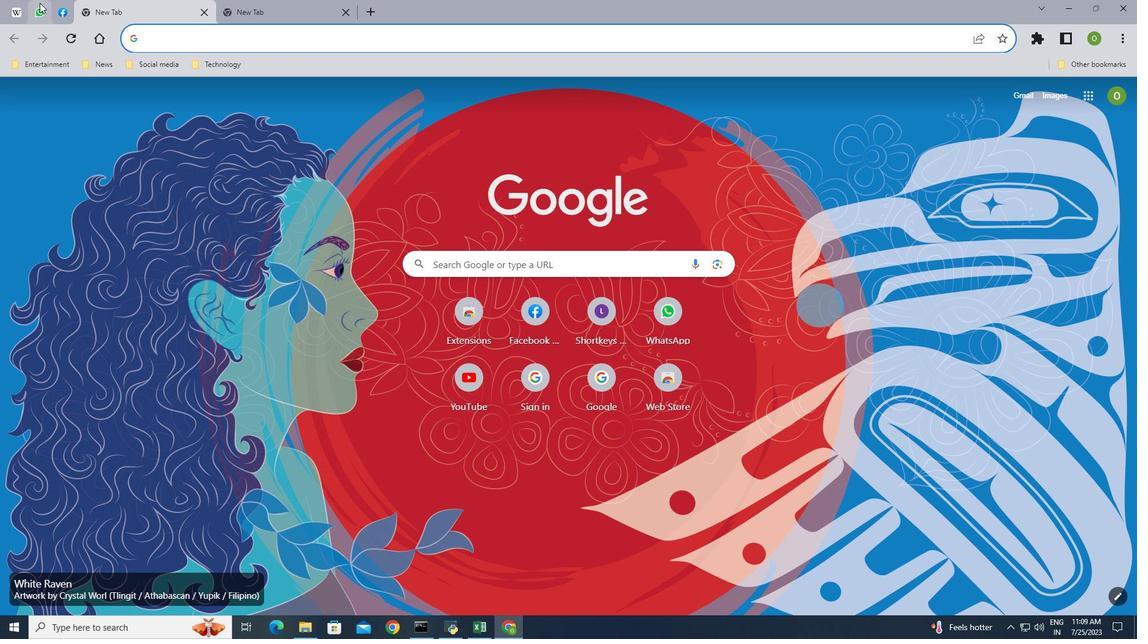 
Action: Mouse moved to (126, 2)
Screenshot: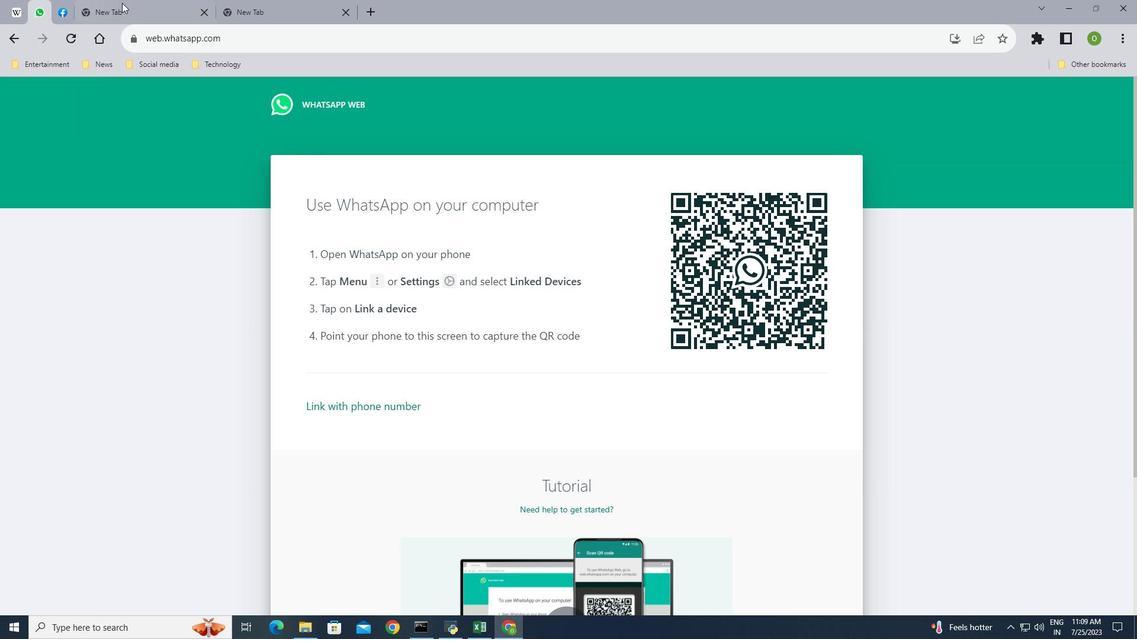 
Action: Mouse pressed left at (126, 2)
Screenshot: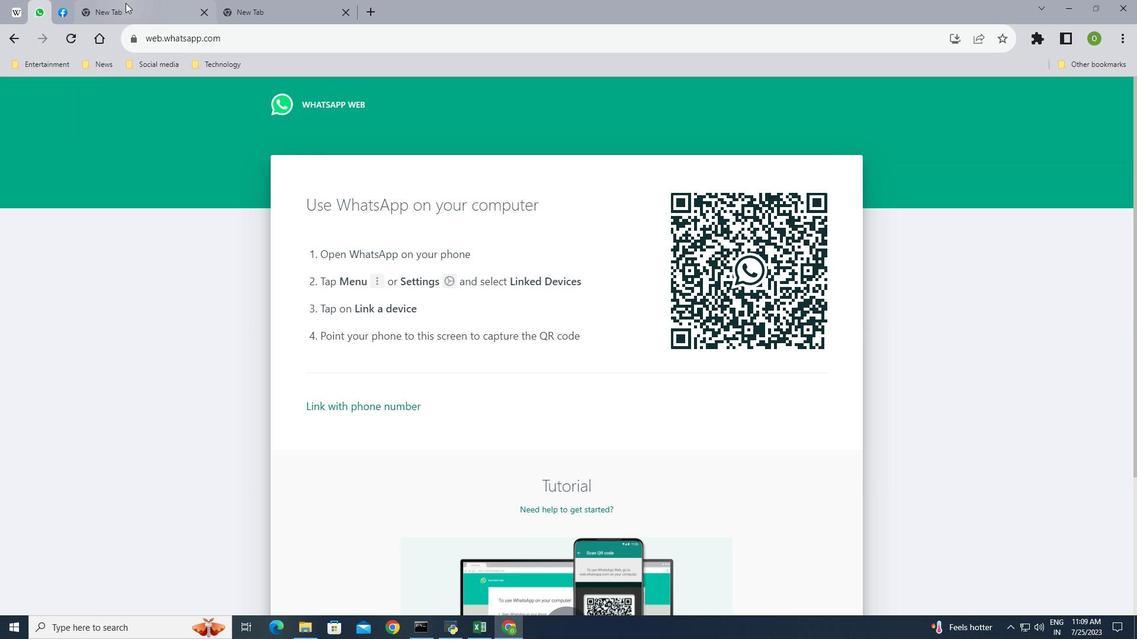 
Action: Mouse moved to (206, 8)
Screenshot: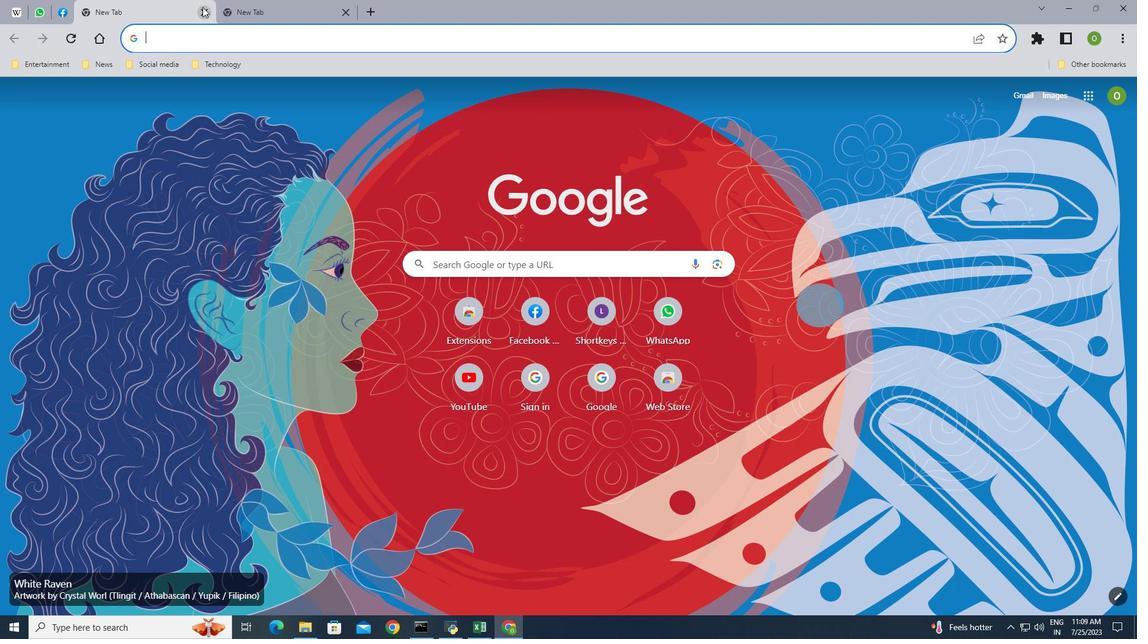 
Action: Mouse pressed left at (206, 8)
Screenshot: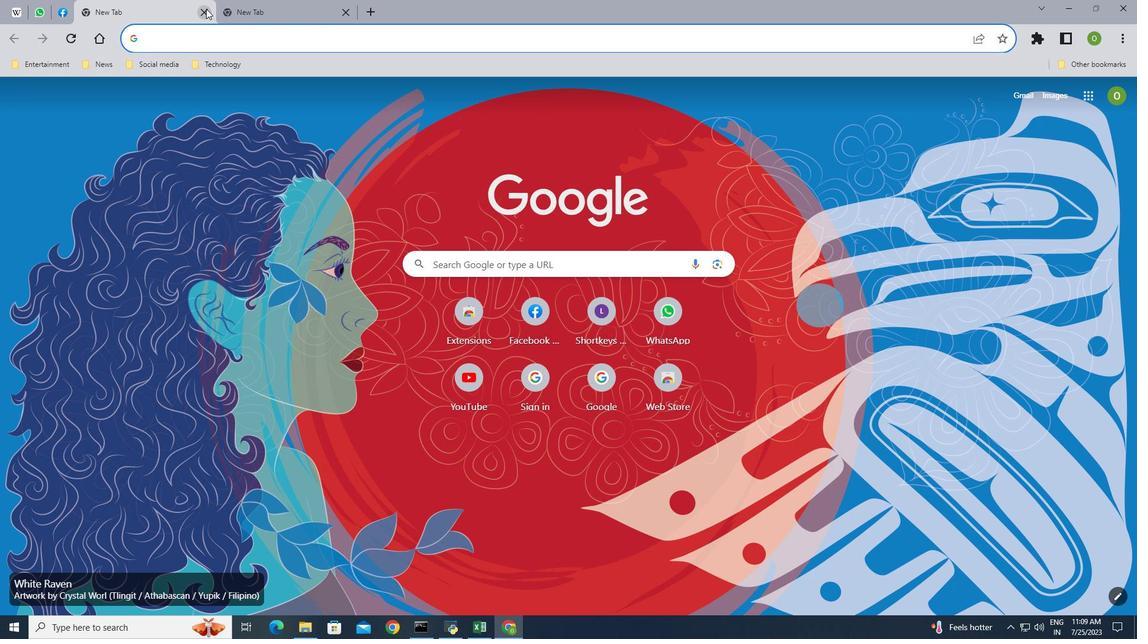 
Action: Mouse pressed left at (206, 8)
Screenshot: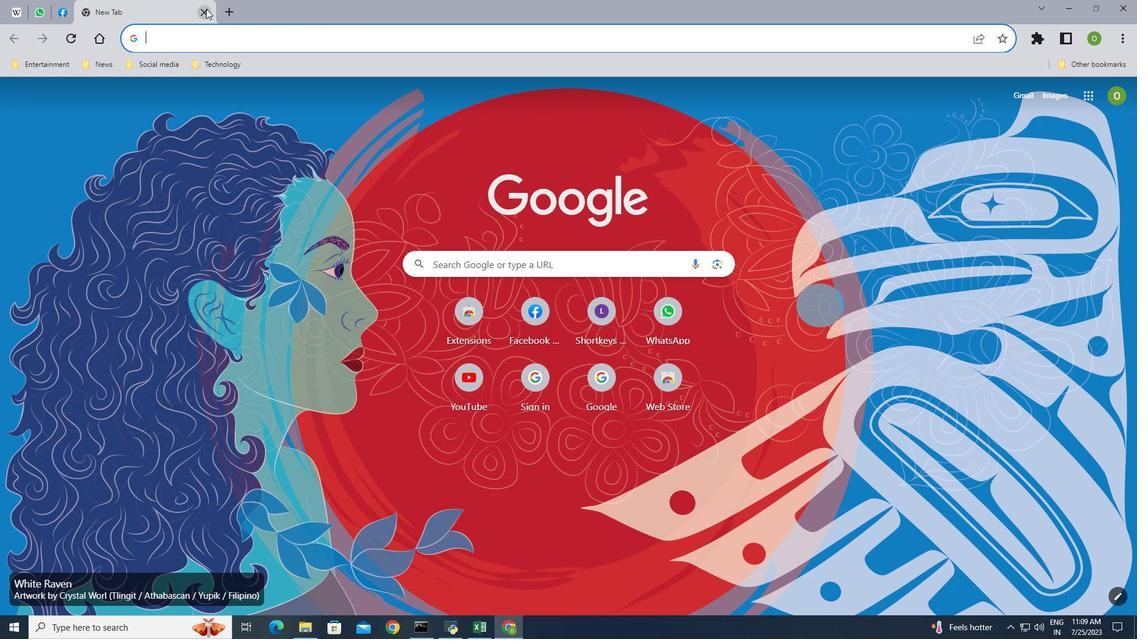 
Action: Mouse moved to (64, 7)
Screenshot: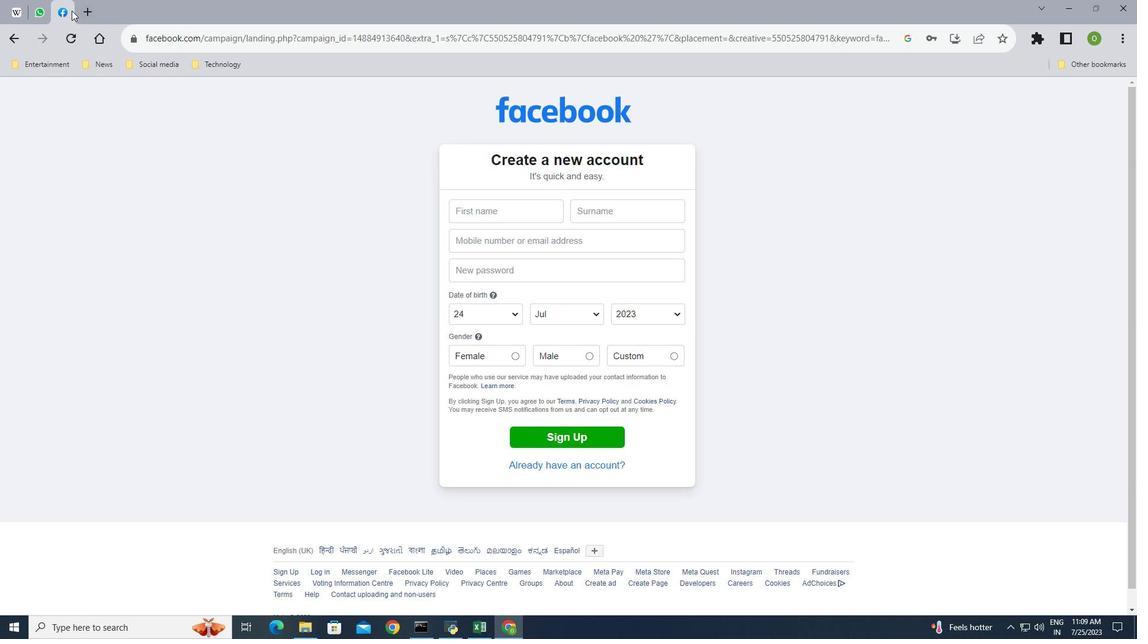 
Action: Mouse pressed left at (64, 7)
Screenshot: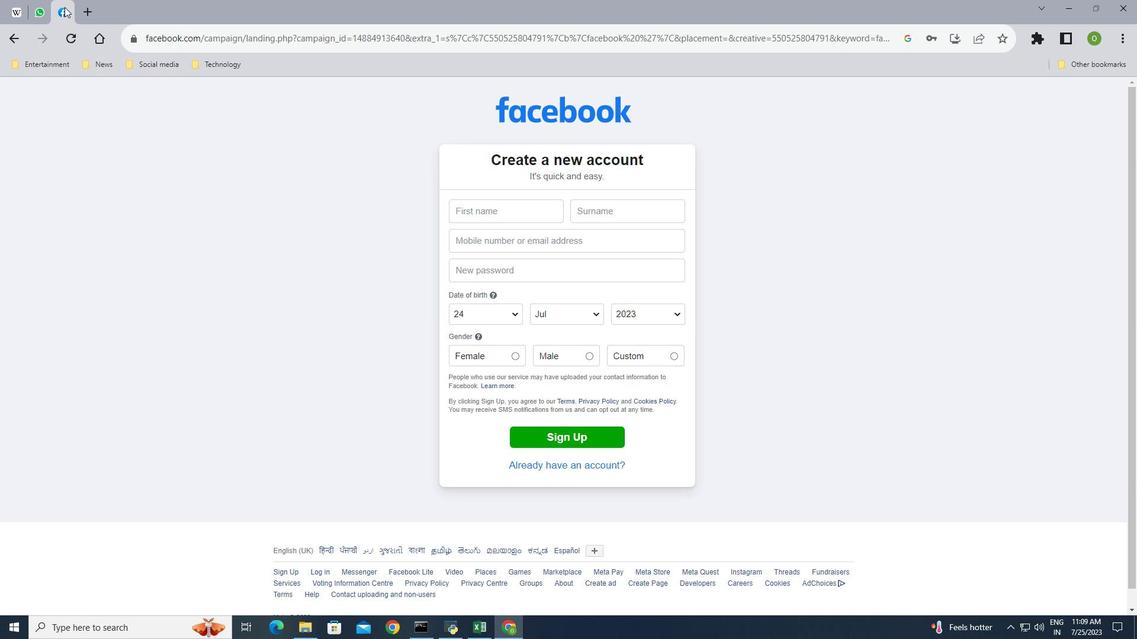 
Action: Mouse moved to (37, 10)
Screenshot: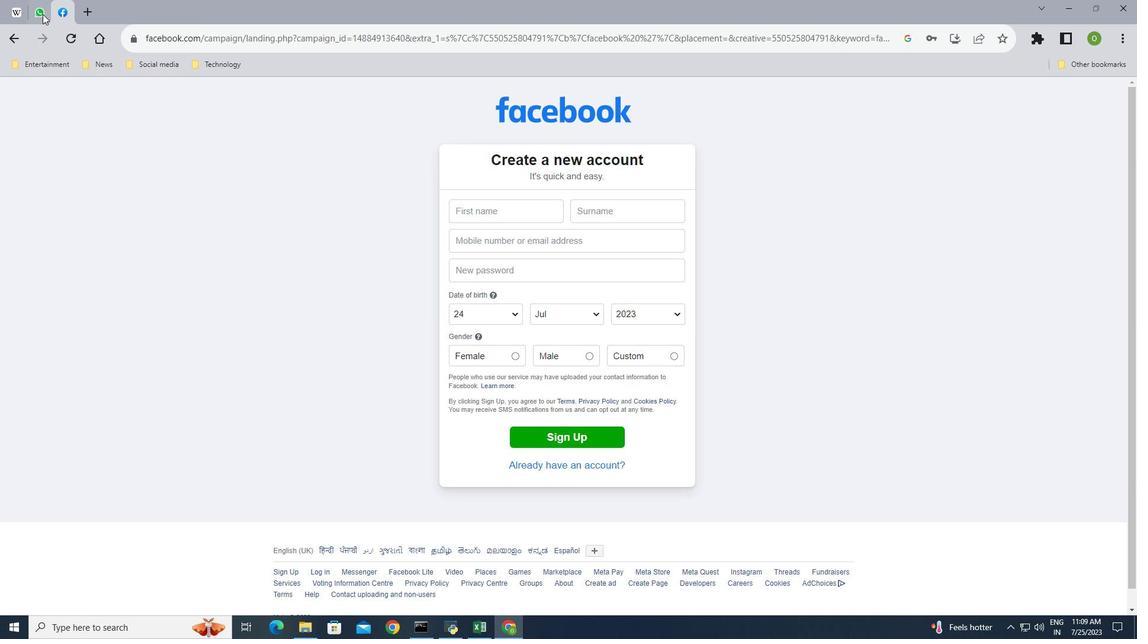 
Action: Mouse pressed left at (37, 10)
Screenshot: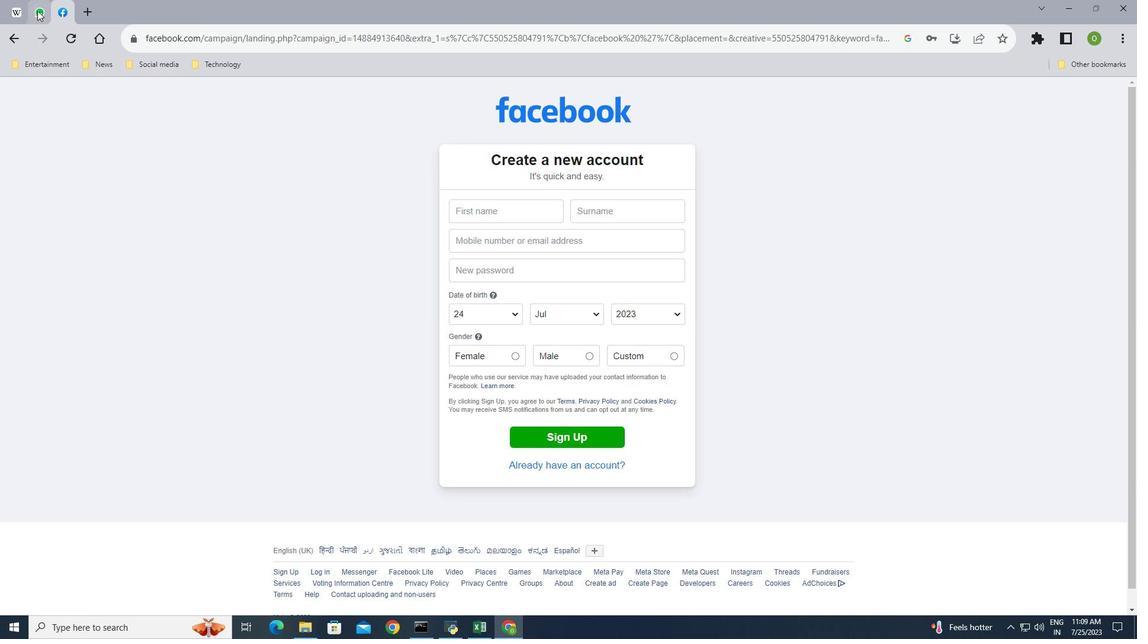 
Action: Mouse moved to (23, 12)
Screenshot: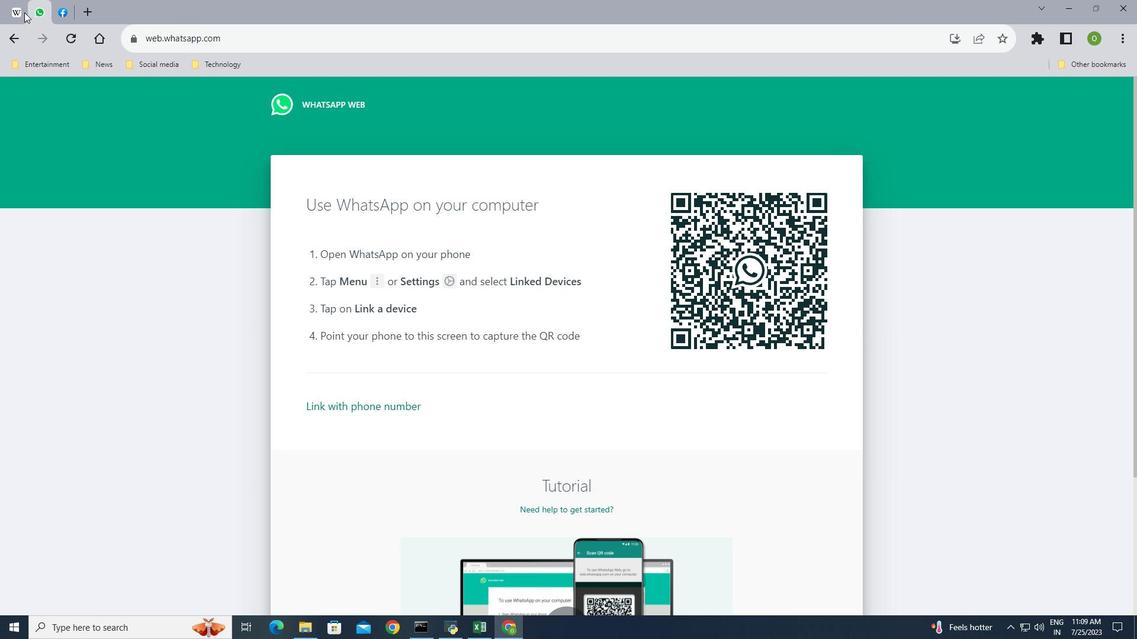 
Action: Mouse pressed left at (23, 12)
Screenshot: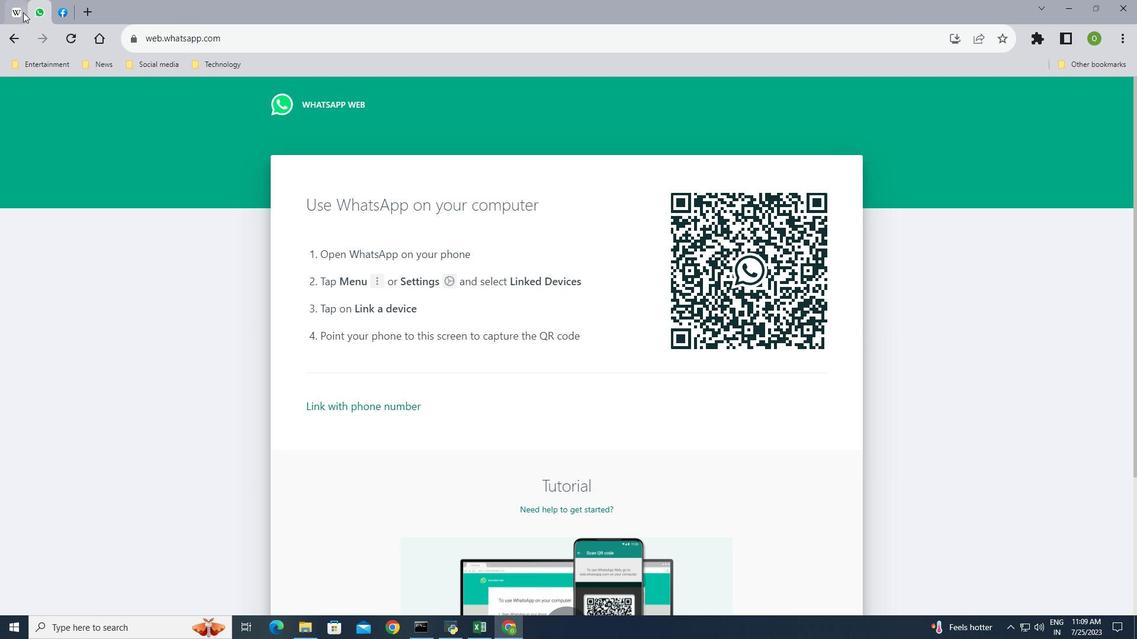 
